 Task: Find connections with filter location Ronchin with filter topic #marketingdigitalwith filter profile language English with filter current company Kirloskar Brothers Limited with filter school G N Khalsa College with filter industry Media & Telecommunications with filter service category AssistanceAdvertising with filter keywords title Administrative Assistant
Action: Mouse moved to (257, 239)
Screenshot: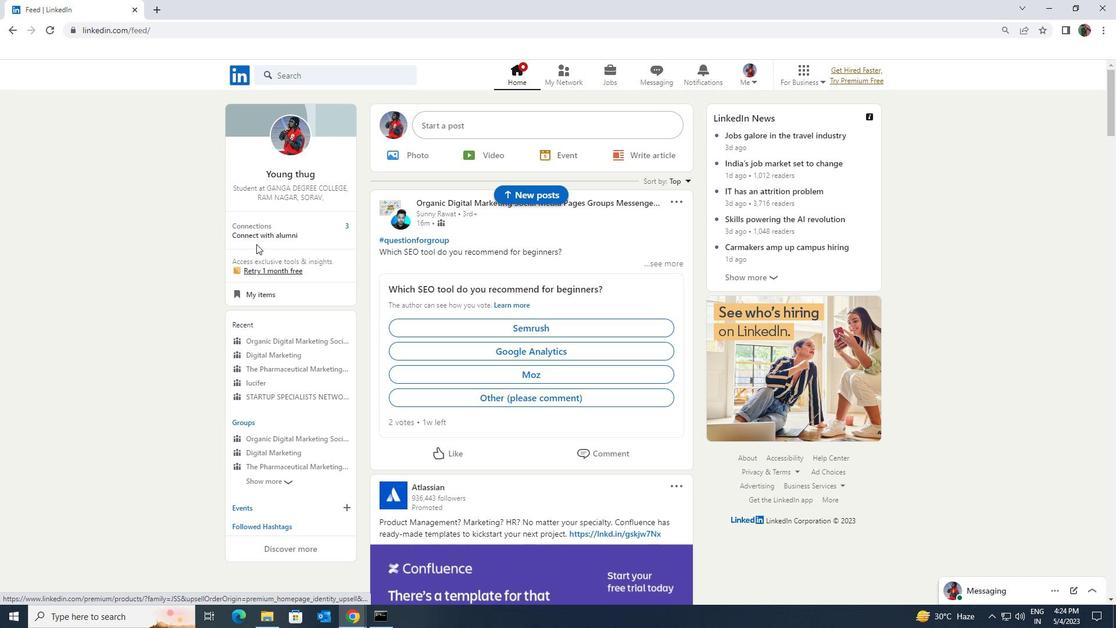 
Action: Mouse pressed left at (257, 239)
Screenshot: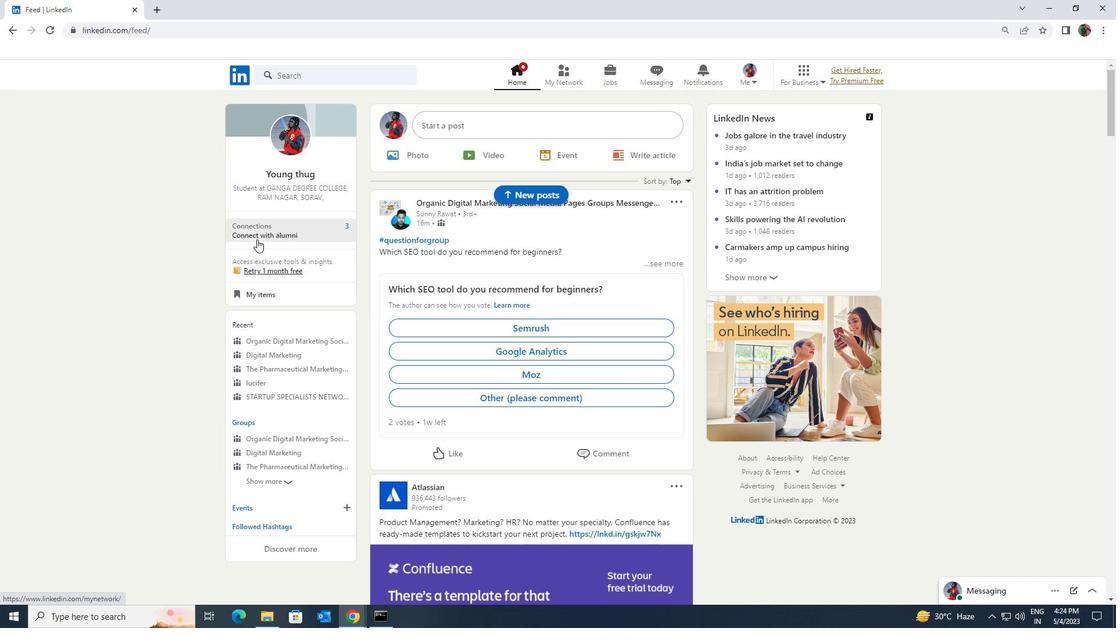 
Action: Mouse moved to (285, 139)
Screenshot: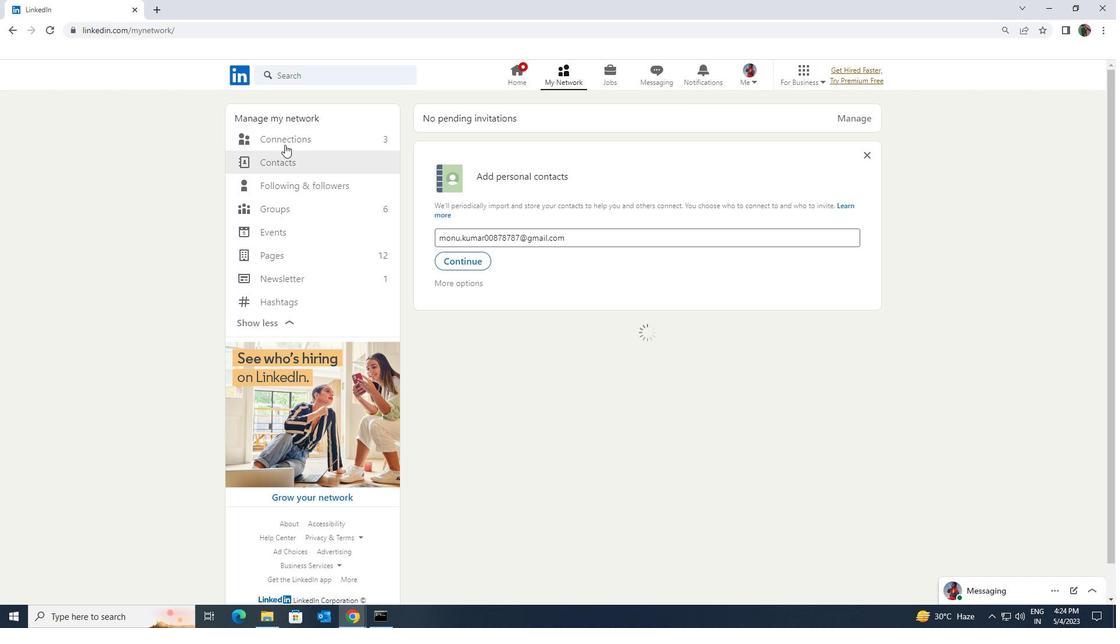 
Action: Mouse pressed left at (285, 139)
Screenshot: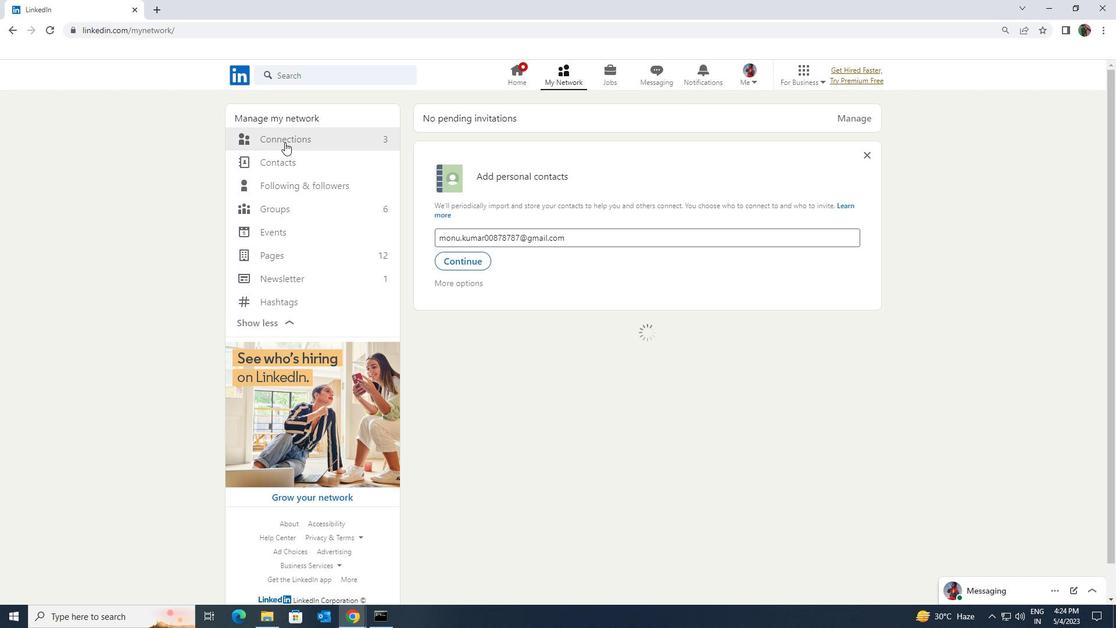 
Action: Mouse moved to (621, 142)
Screenshot: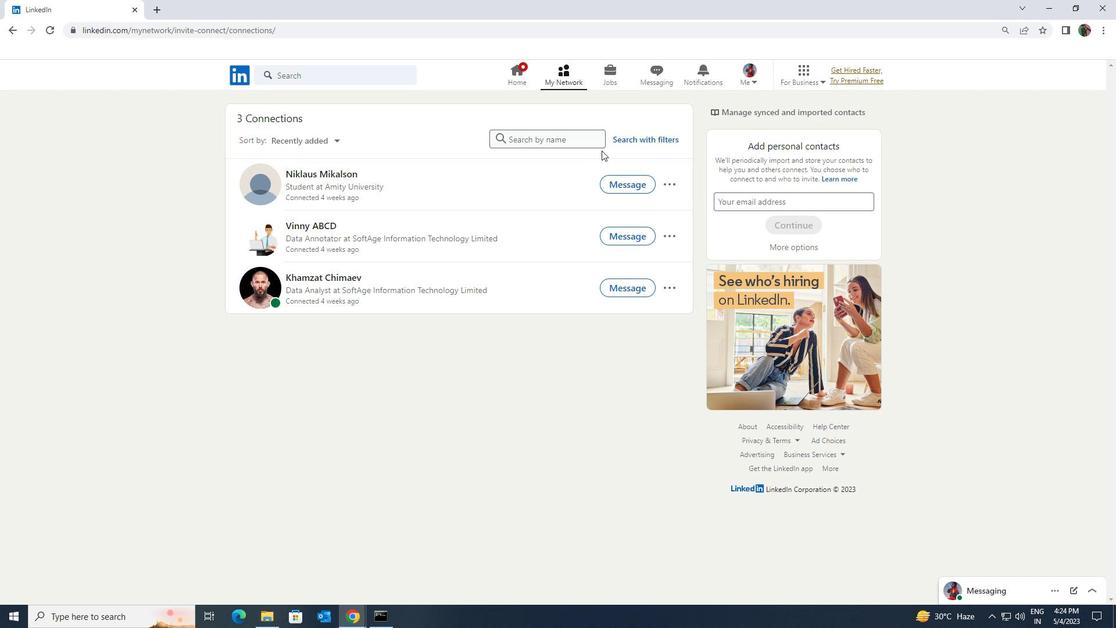 
Action: Mouse pressed left at (621, 142)
Screenshot: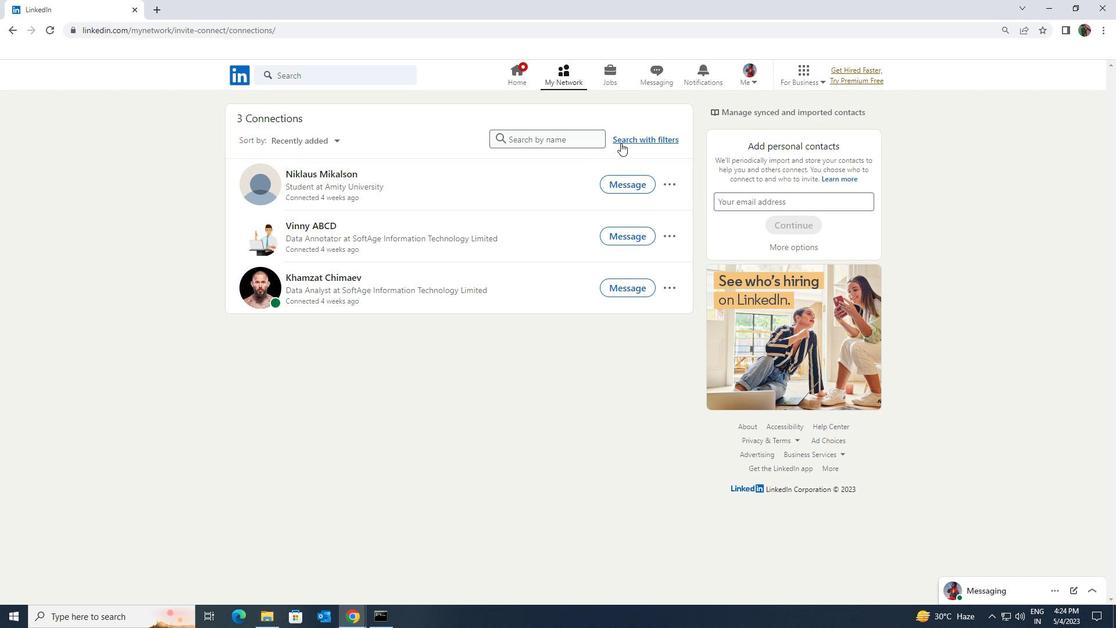 
Action: Mouse moved to (601, 107)
Screenshot: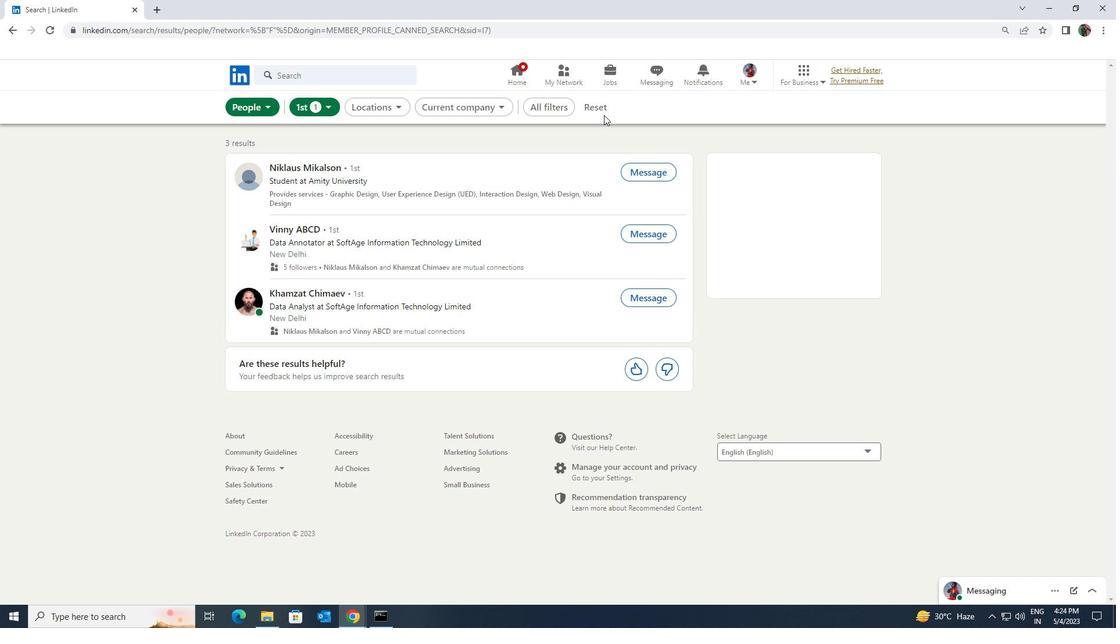 
Action: Mouse pressed left at (601, 107)
Screenshot: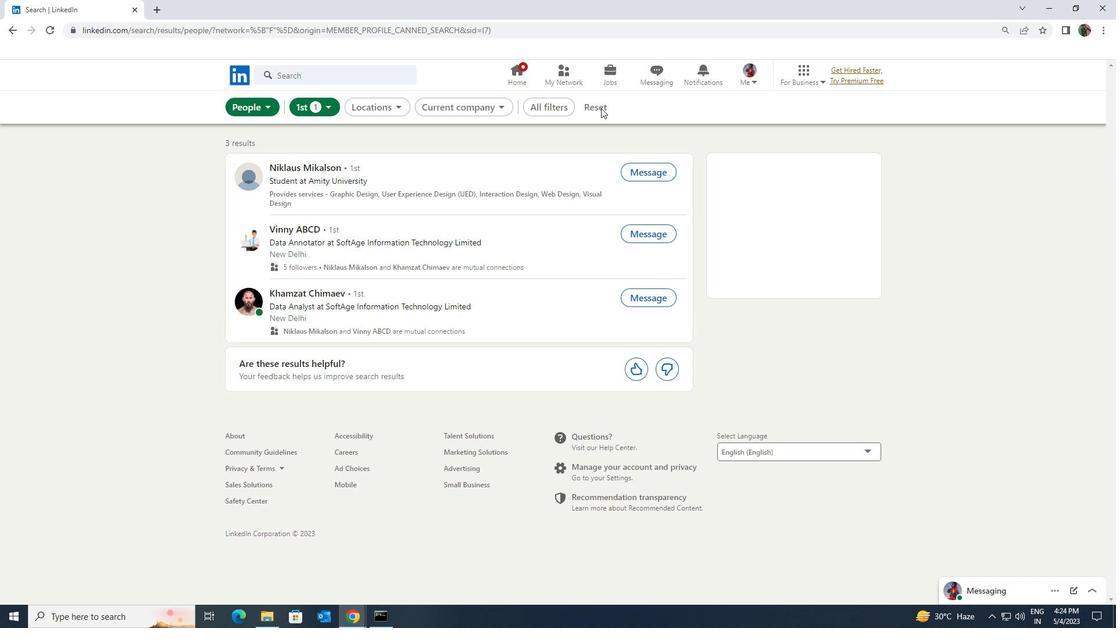 
Action: Mouse moved to (595, 108)
Screenshot: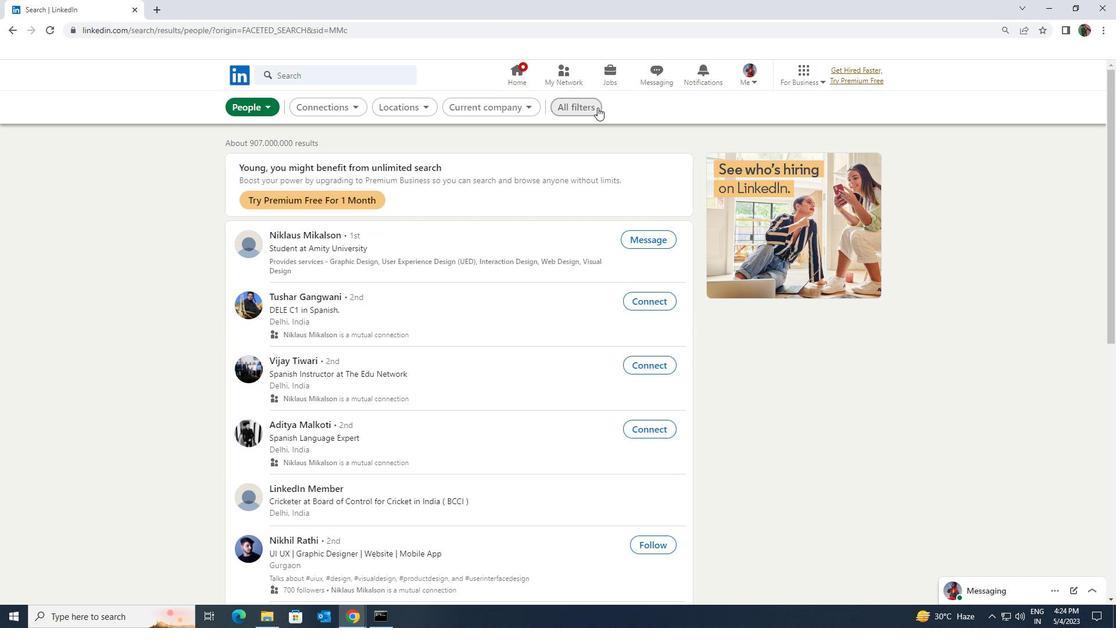 
Action: Mouse pressed left at (595, 108)
Screenshot: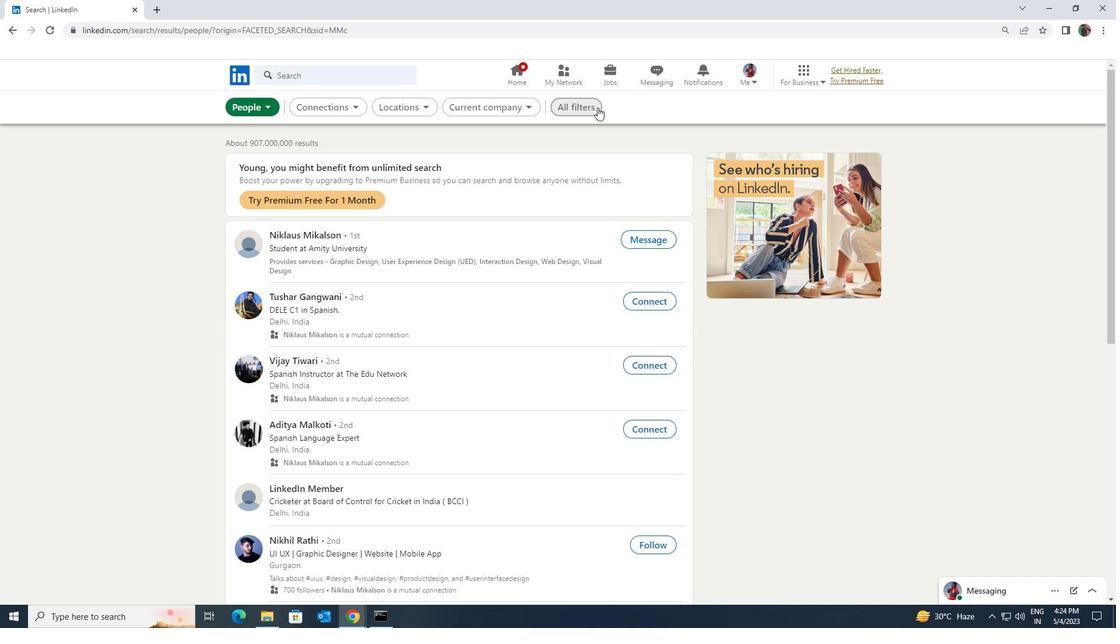 
Action: Mouse moved to (991, 459)
Screenshot: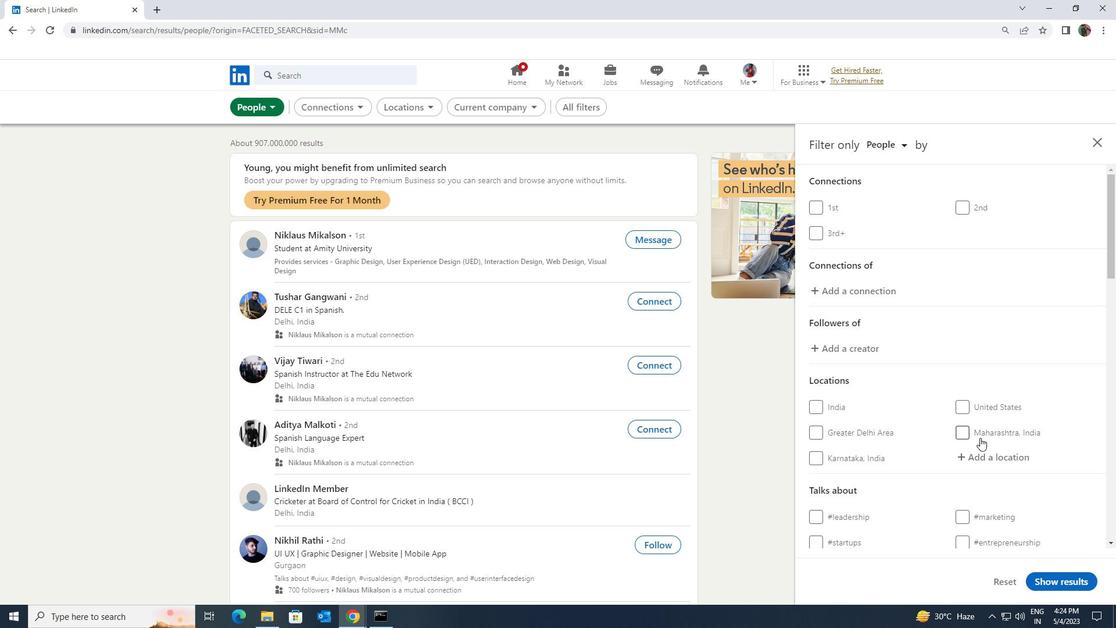 
Action: Mouse pressed left at (991, 459)
Screenshot: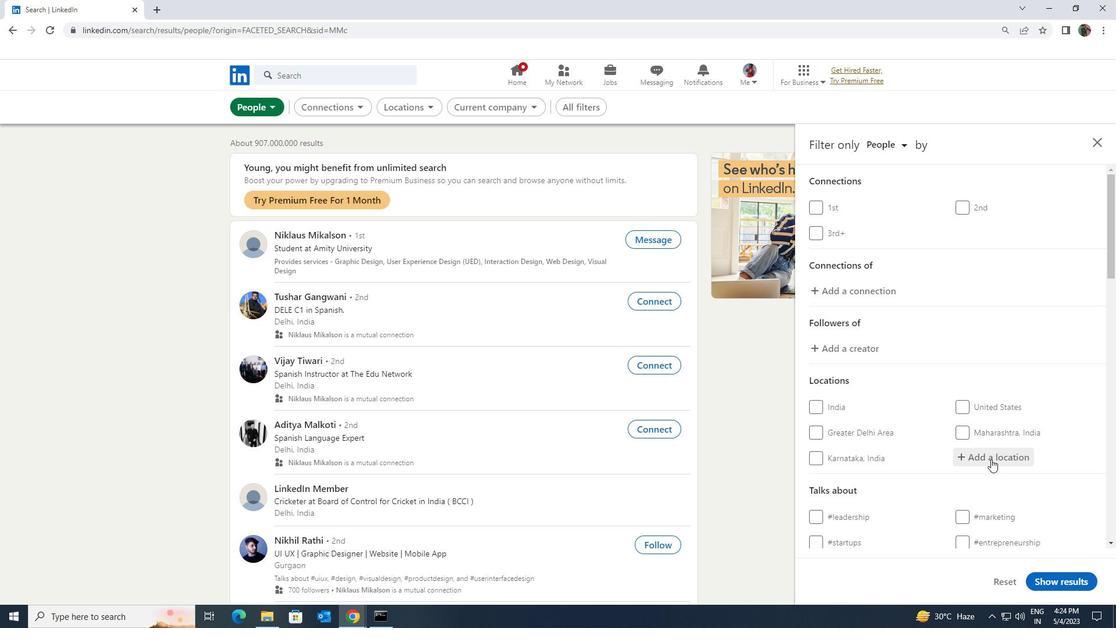 
Action: Key pressed <Key.shift><Key.shift><Key.shift>RONCHIN
Screenshot: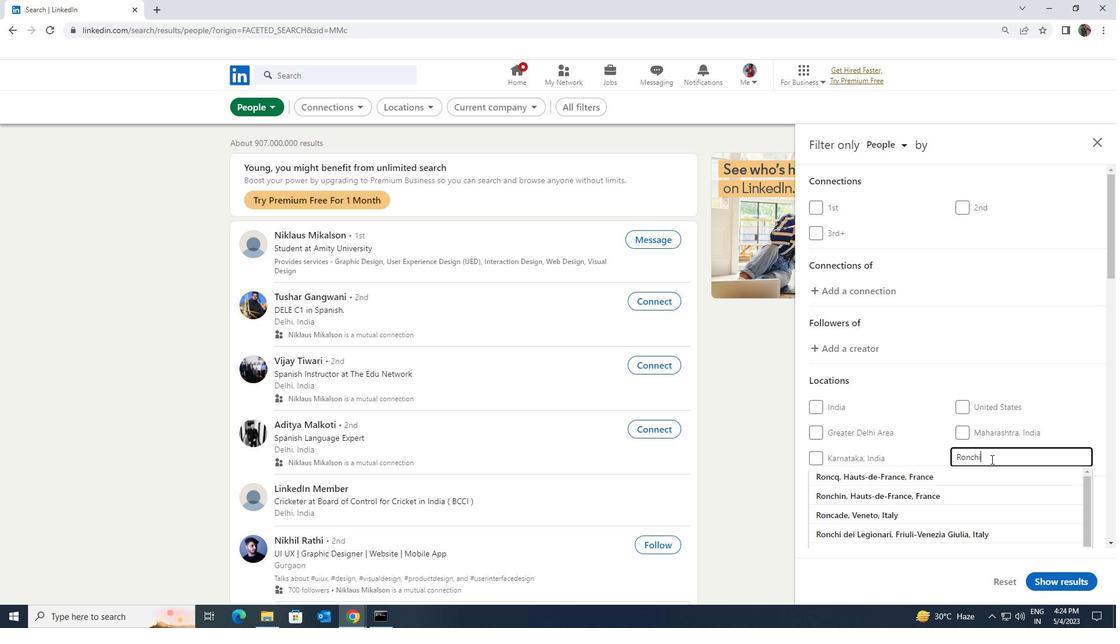 
Action: Mouse moved to (998, 469)
Screenshot: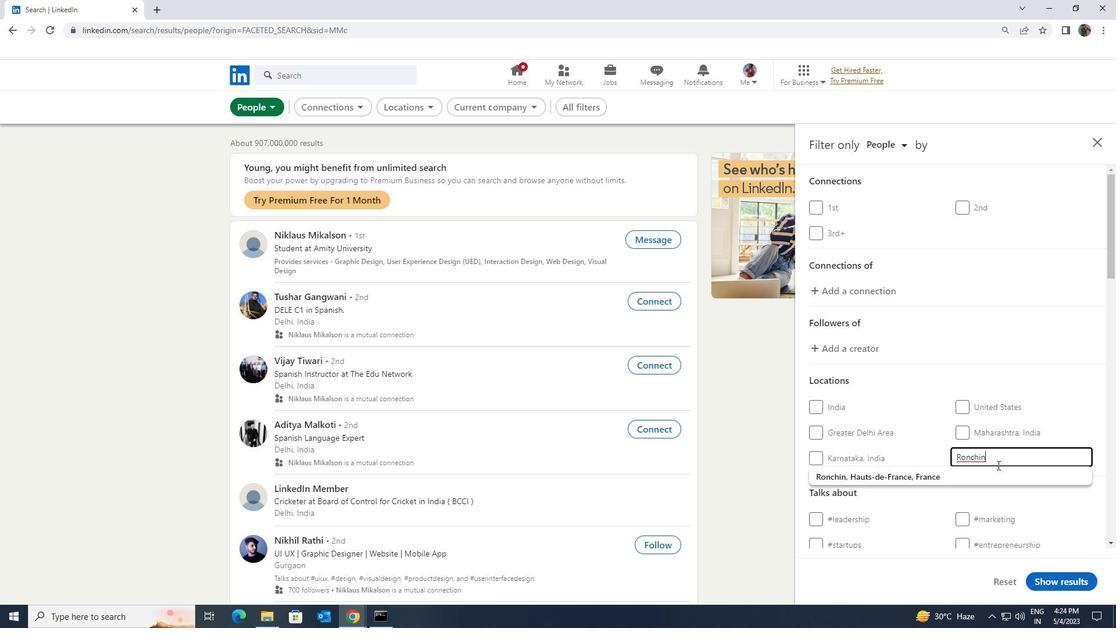 
Action: Mouse pressed left at (998, 469)
Screenshot: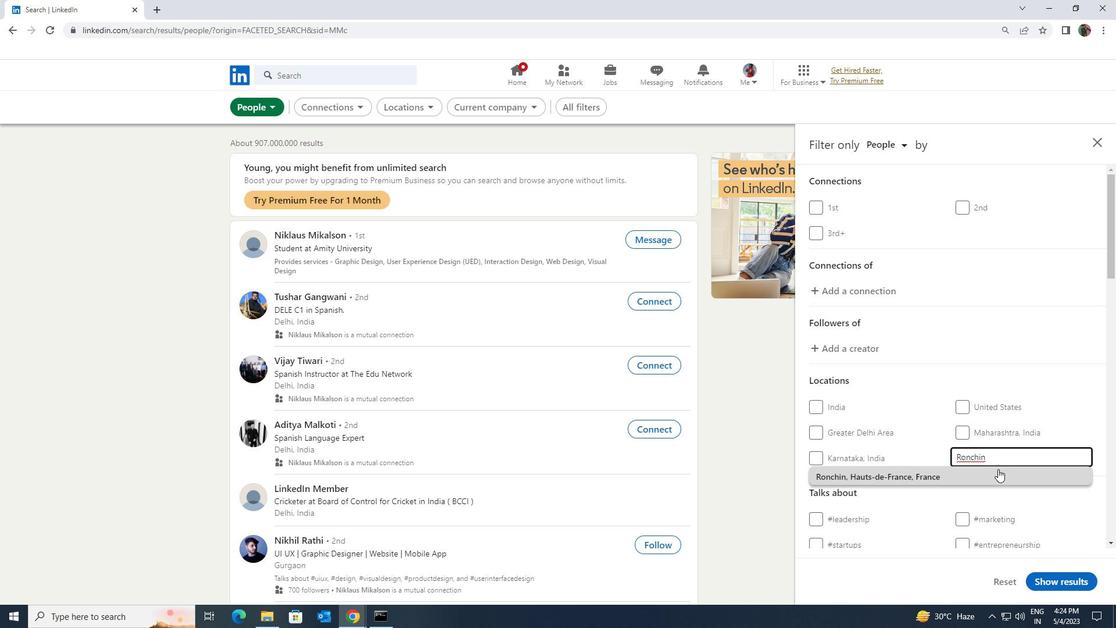 
Action: Mouse moved to (998, 467)
Screenshot: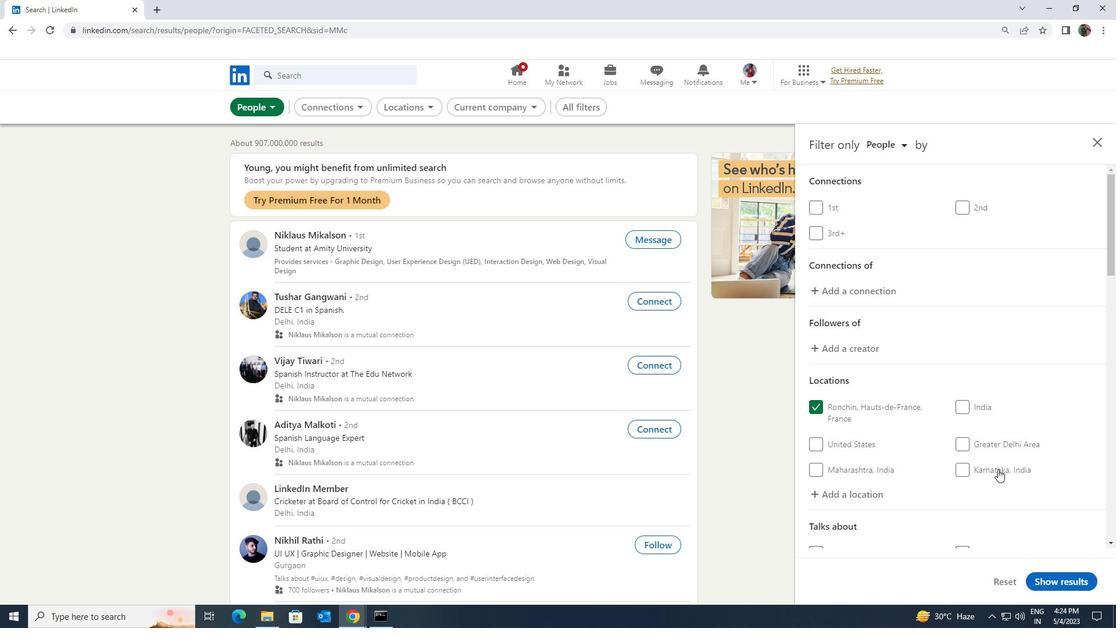 
Action: Mouse scrolled (998, 467) with delta (0, 0)
Screenshot: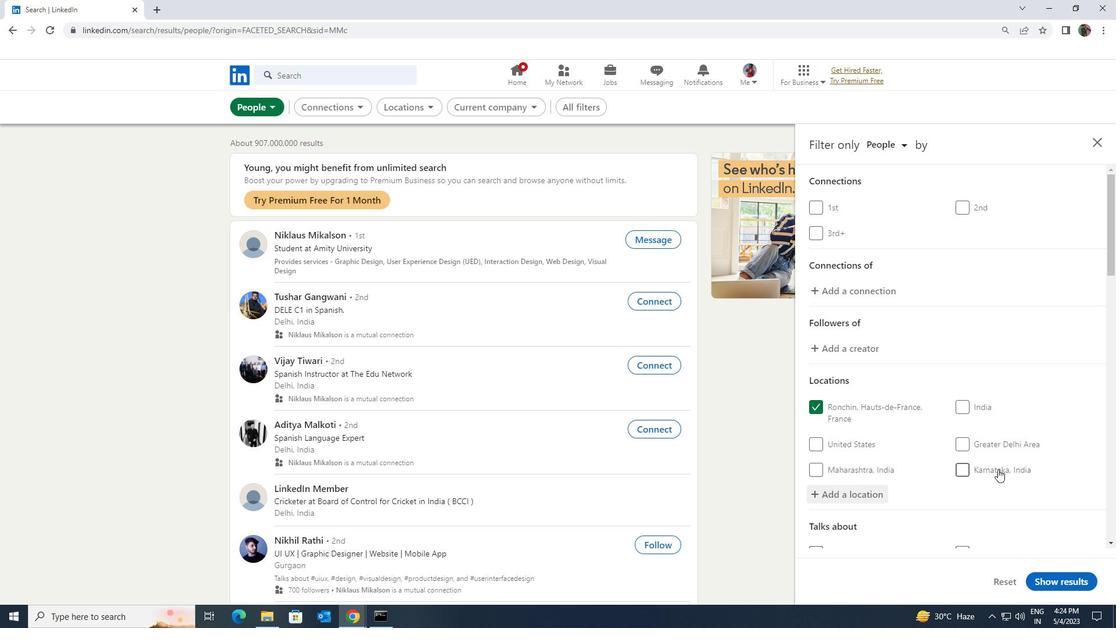 
Action: Mouse scrolled (998, 467) with delta (0, 0)
Screenshot: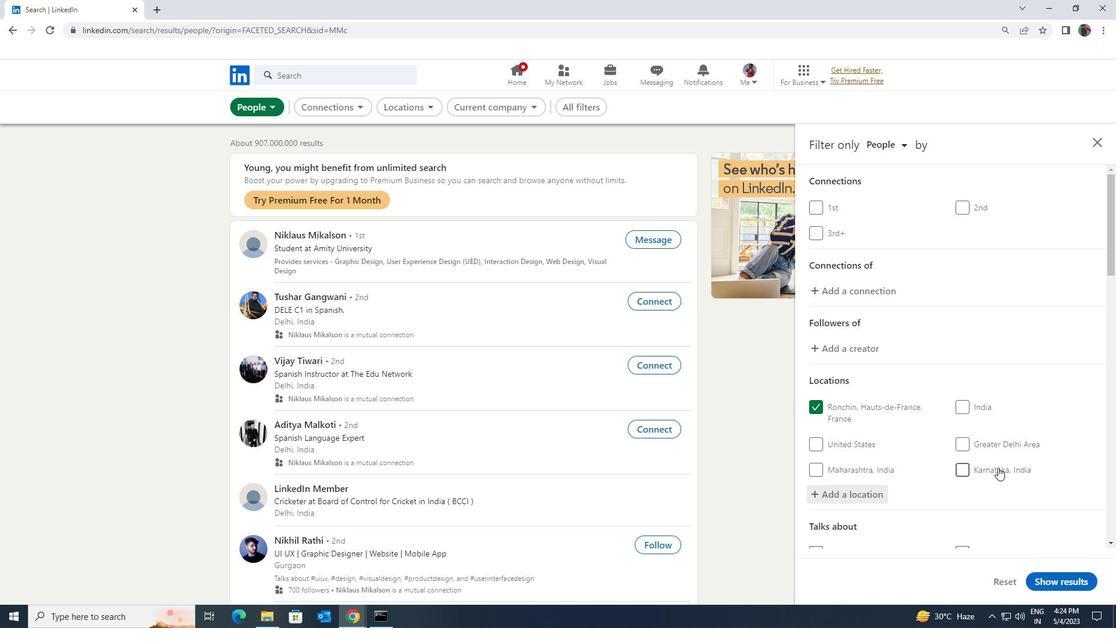 
Action: Mouse scrolled (998, 467) with delta (0, 0)
Screenshot: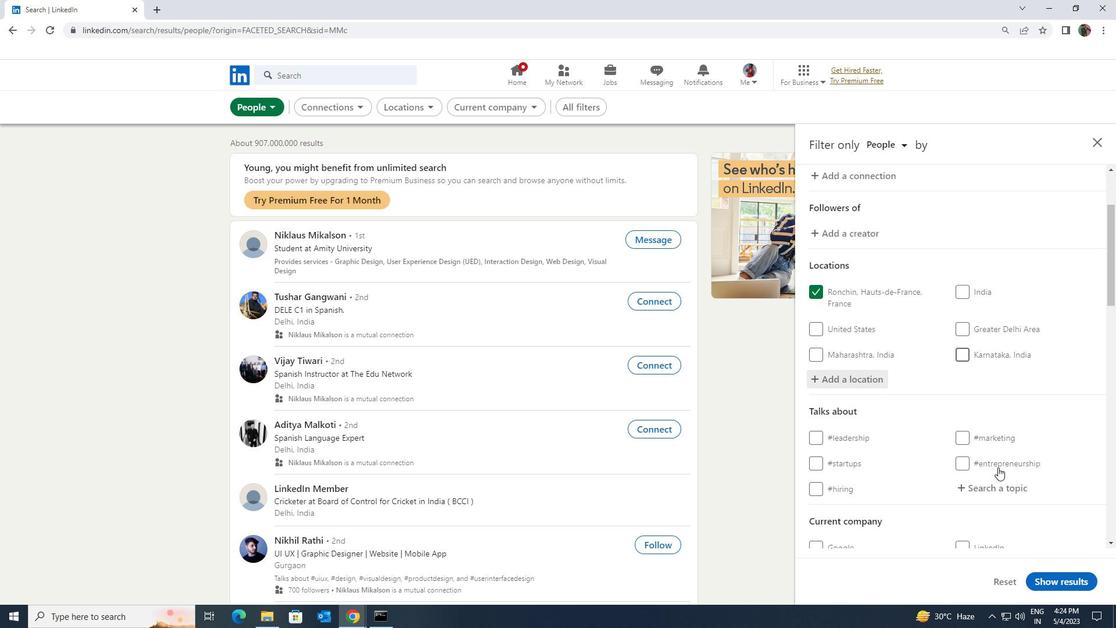 
Action: Mouse moved to (991, 442)
Screenshot: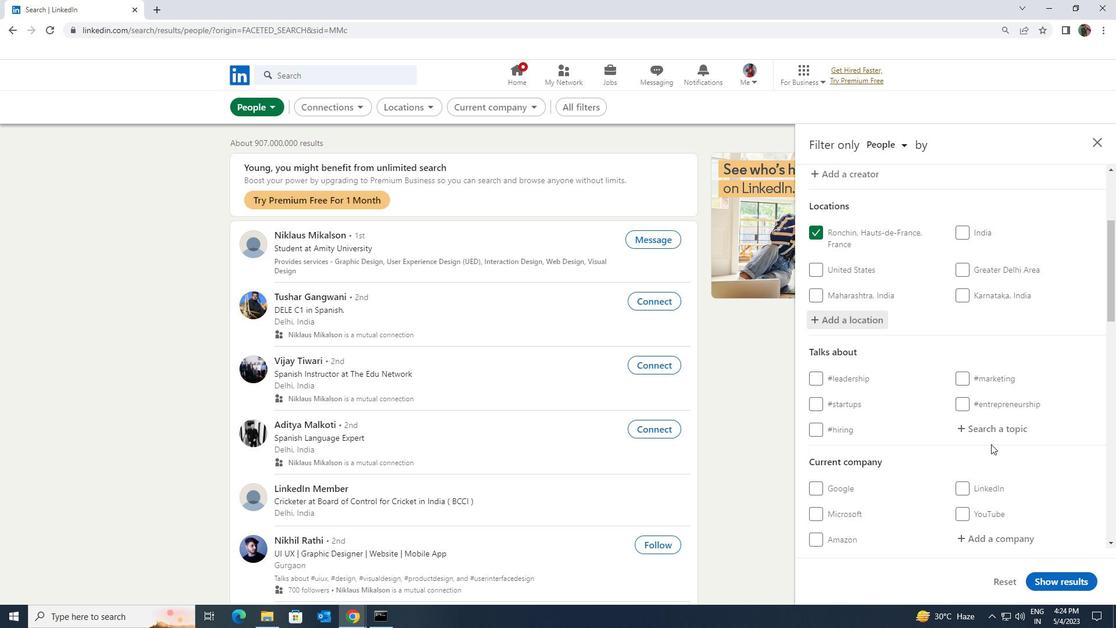 
Action: Mouse pressed left at (991, 442)
Screenshot: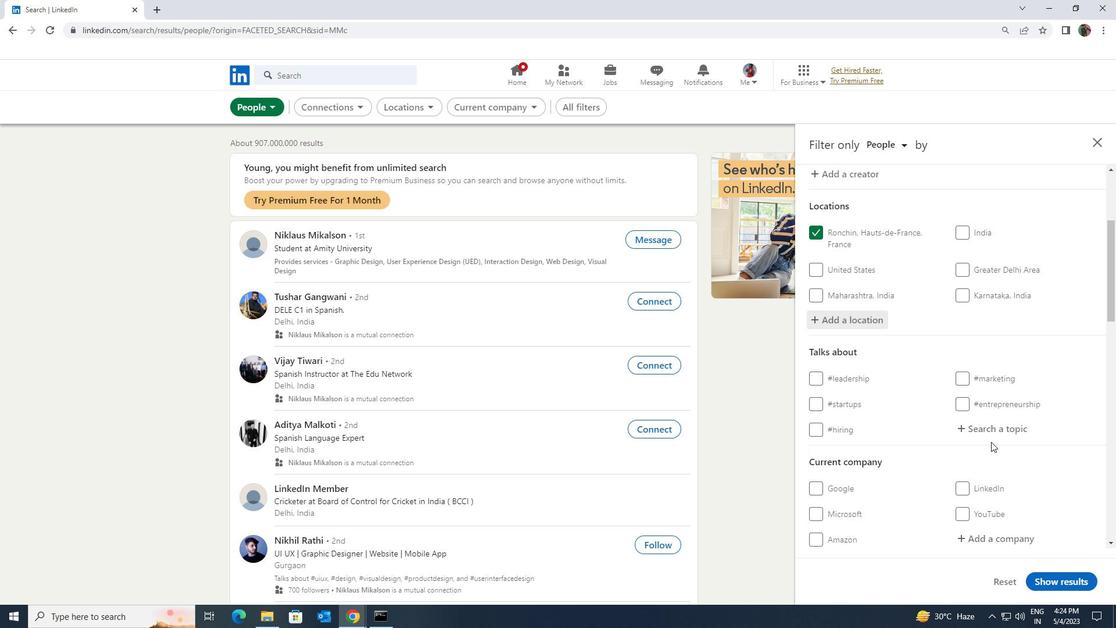 
Action: Mouse moved to (991, 433)
Screenshot: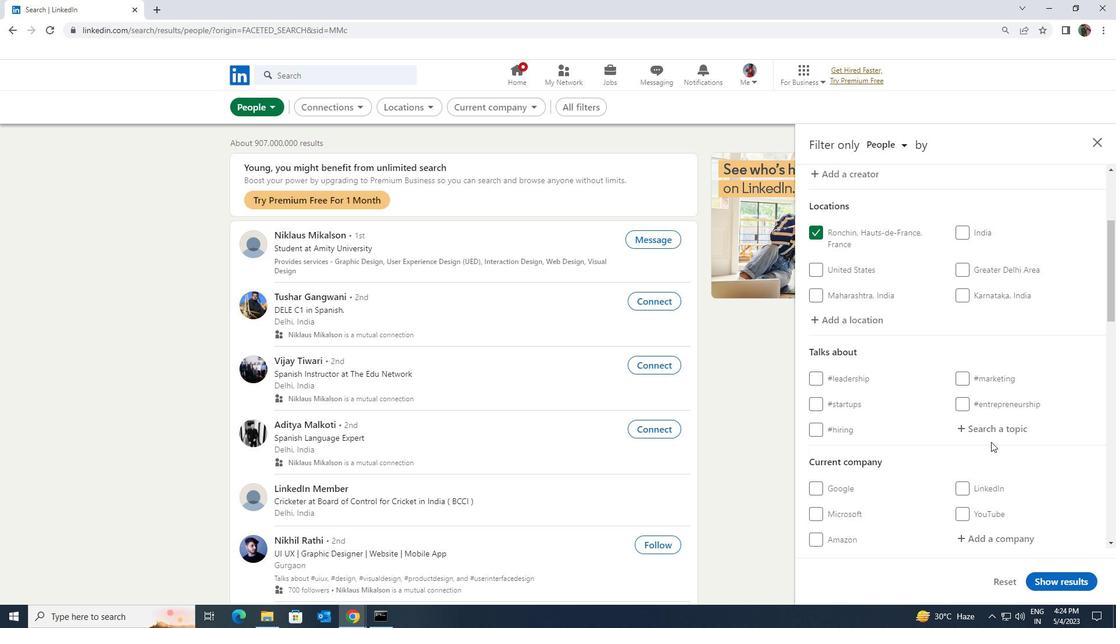 
Action: Mouse pressed left at (991, 433)
Screenshot: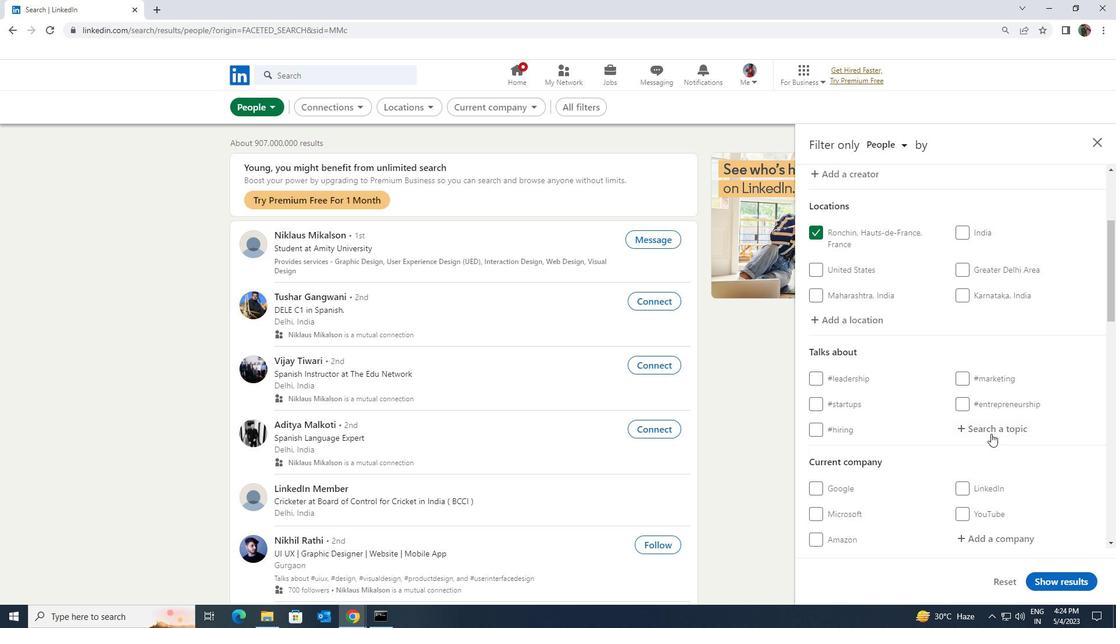 
Action: Key pressed <Key.shift><Key.shift><Key.shift><Key.shift><Key.shift><Key.shift><Key.shift><Key.shift><Key.shift><Key.shift><Key.shift><Key.shift><Key.shift><Key.shift><Key.shift><Key.shift><Key.shift><Key.shift><Key.shift><Key.shift><Key.shift><Key.shift><Key.shift><Key.shift><Key.shift><Key.shift><Key.shift><Key.shift><Key.shift><Key.shift><Key.shift><Key.shift><Key.shift><Key.shift><Key.shift><Key.shift>MARKETING
Screenshot: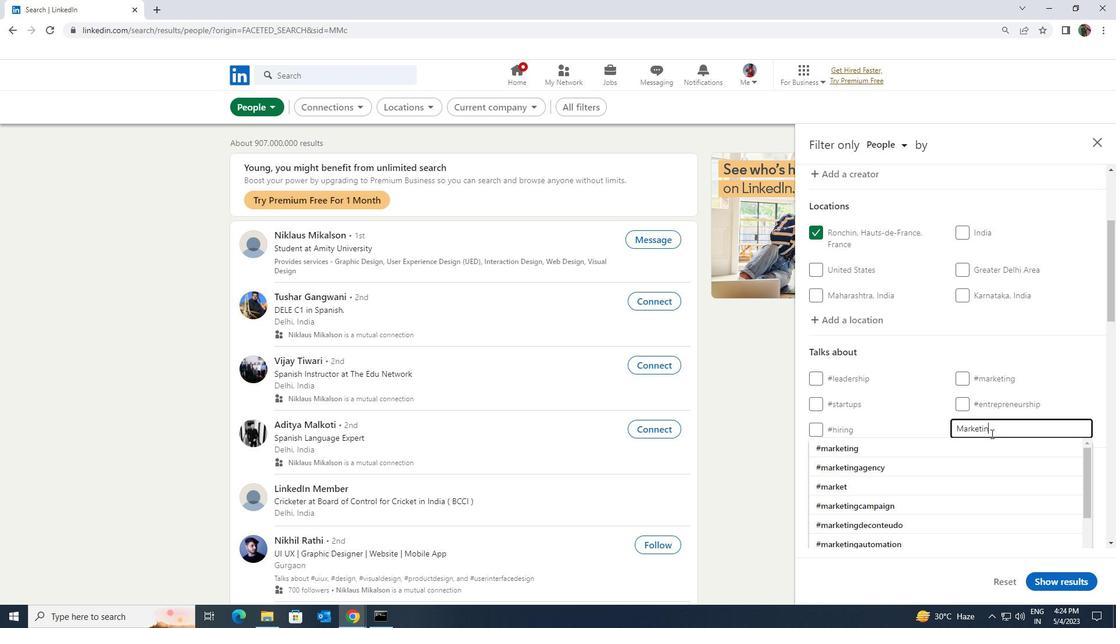 
Action: Mouse moved to (984, 459)
Screenshot: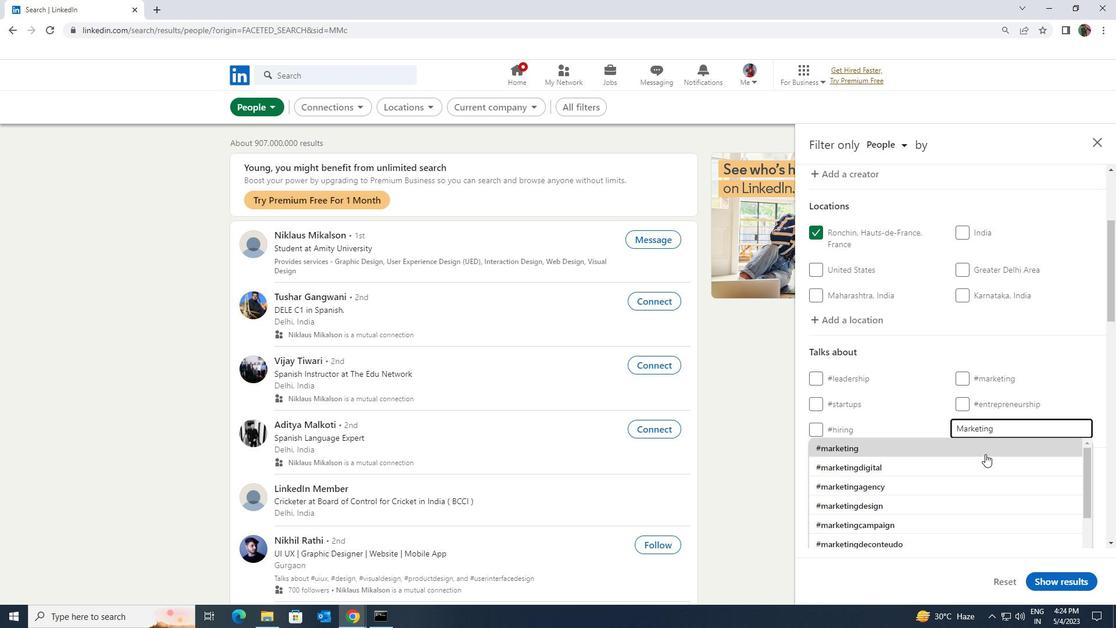 
Action: Mouse pressed left at (984, 459)
Screenshot: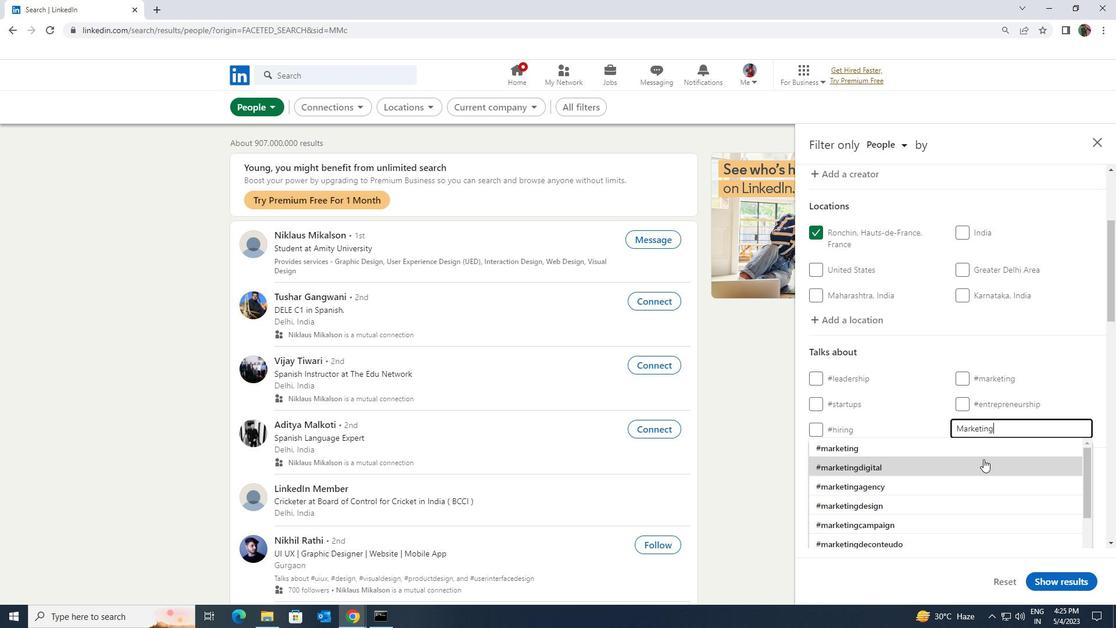 
Action: Mouse scrolled (984, 458) with delta (0, 0)
Screenshot: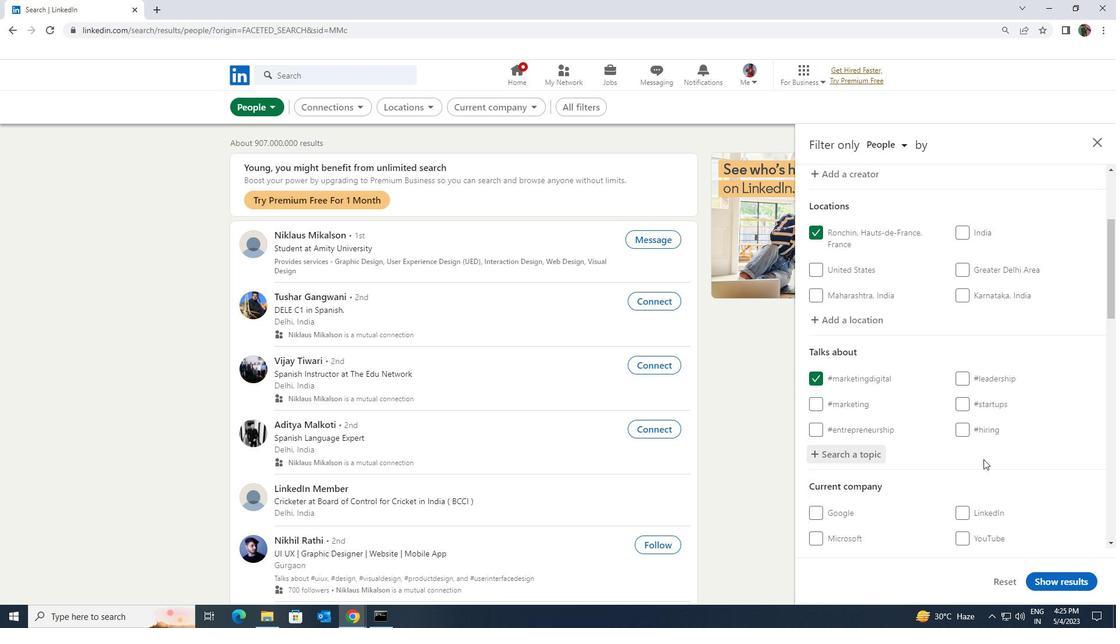 
Action: Mouse scrolled (984, 458) with delta (0, 0)
Screenshot: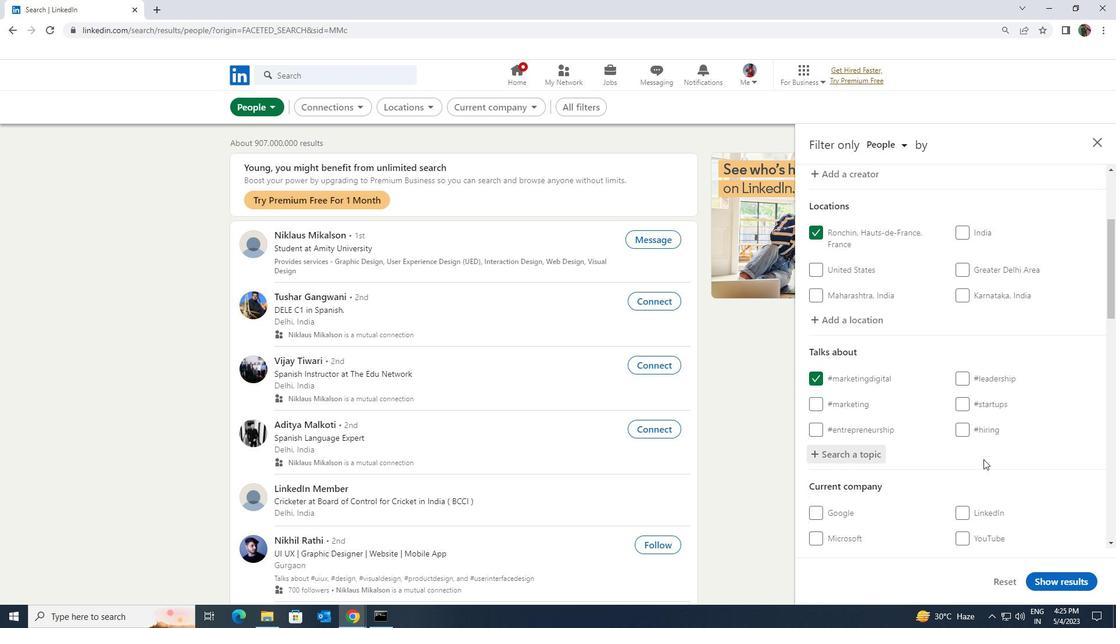 
Action: Mouse scrolled (984, 458) with delta (0, 0)
Screenshot: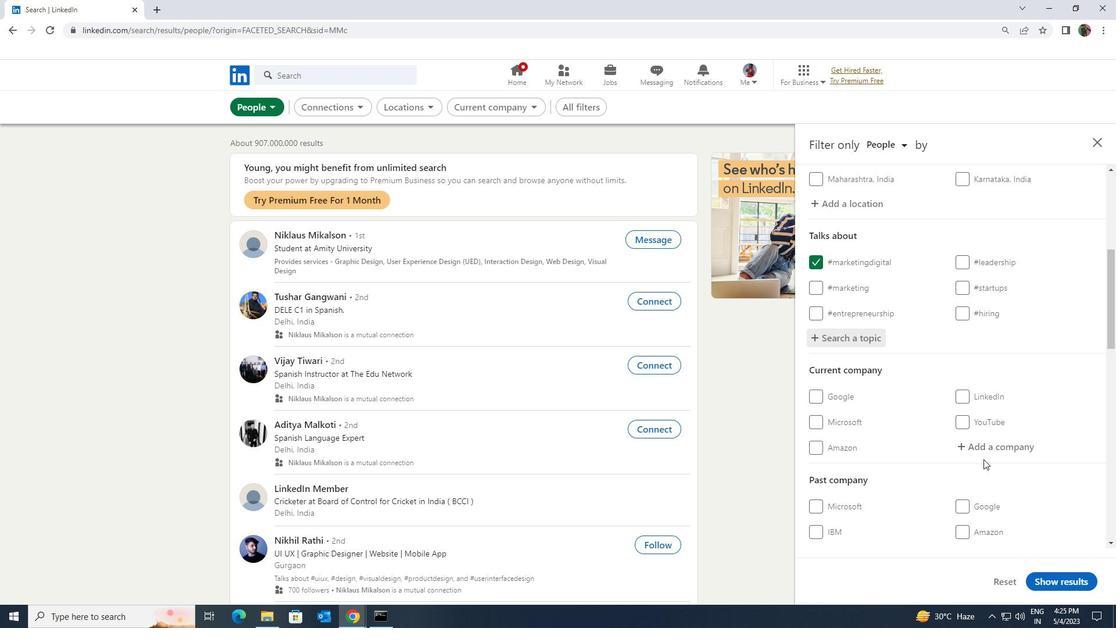 
Action: Mouse scrolled (984, 458) with delta (0, 0)
Screenshot: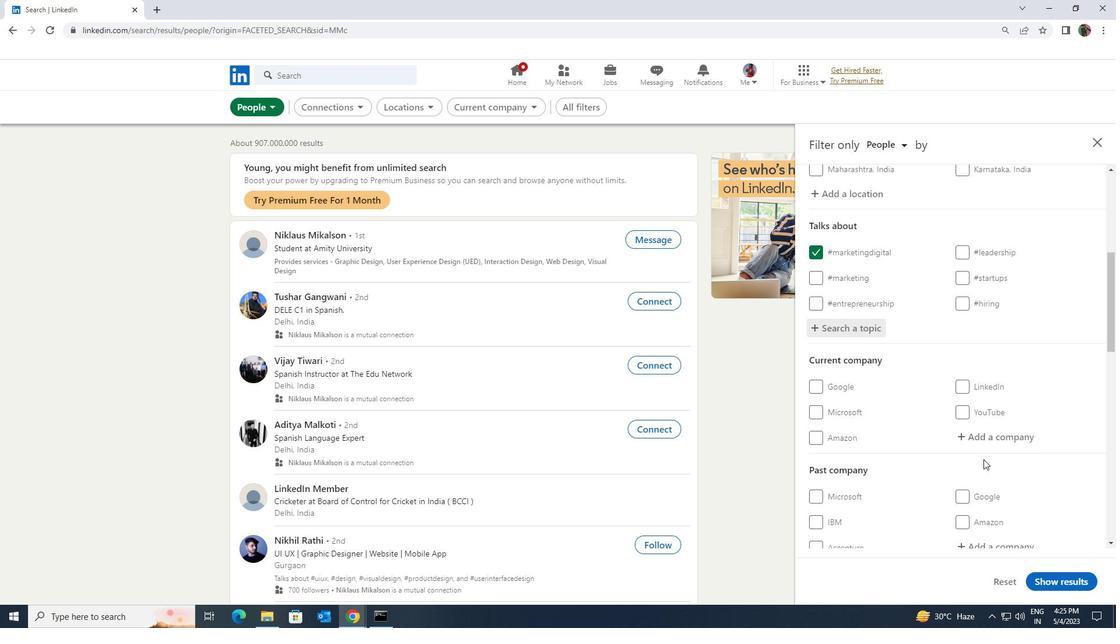 
Action: Mouse scrolled (984, 458) with delta (0, 0)
Screenshot: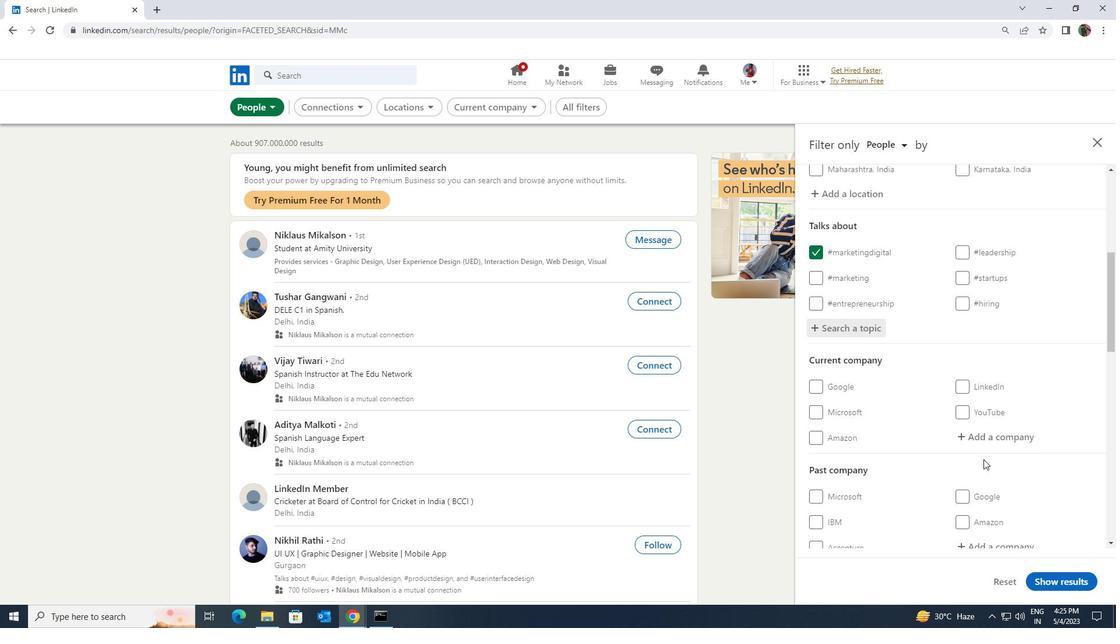 
Action: Mouse scrolled (984, 458) with delta (0, 0)
Screenshot: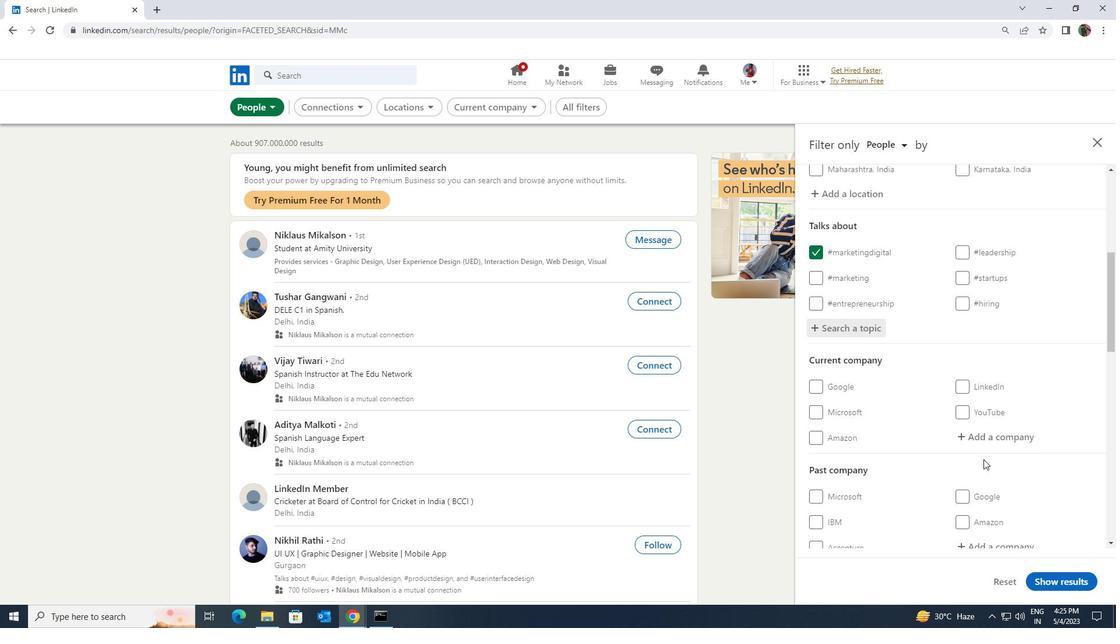 
Action: Mouse scrolled (984, 458) with delta (0, 0)
Screenshot: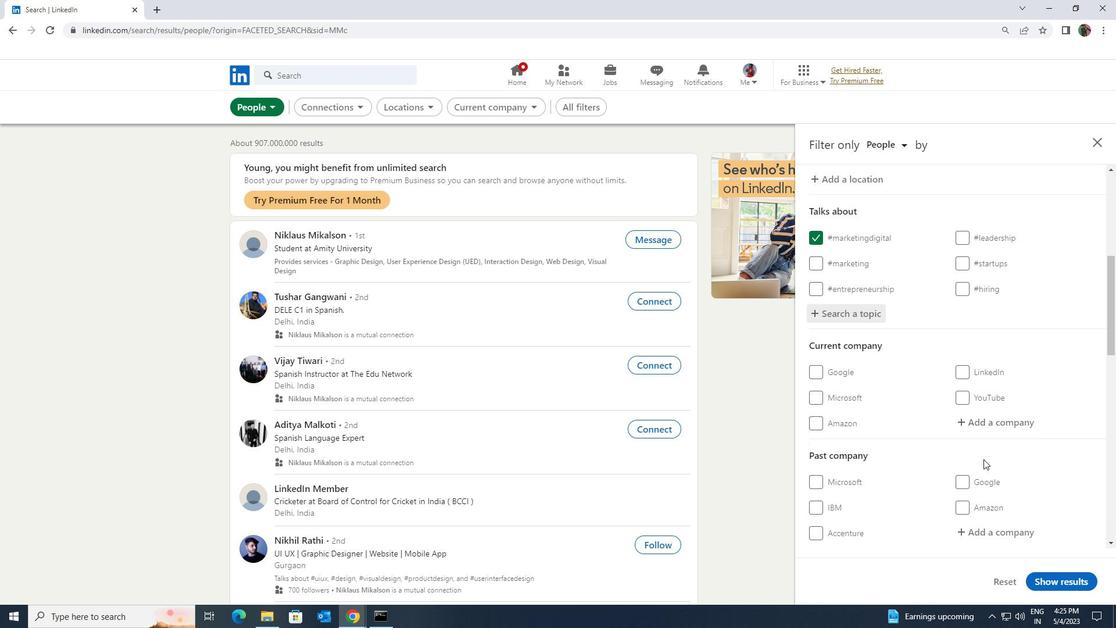 
Action: Mouse scrolled (984, 458) with delta (0, 0)
Screenshot: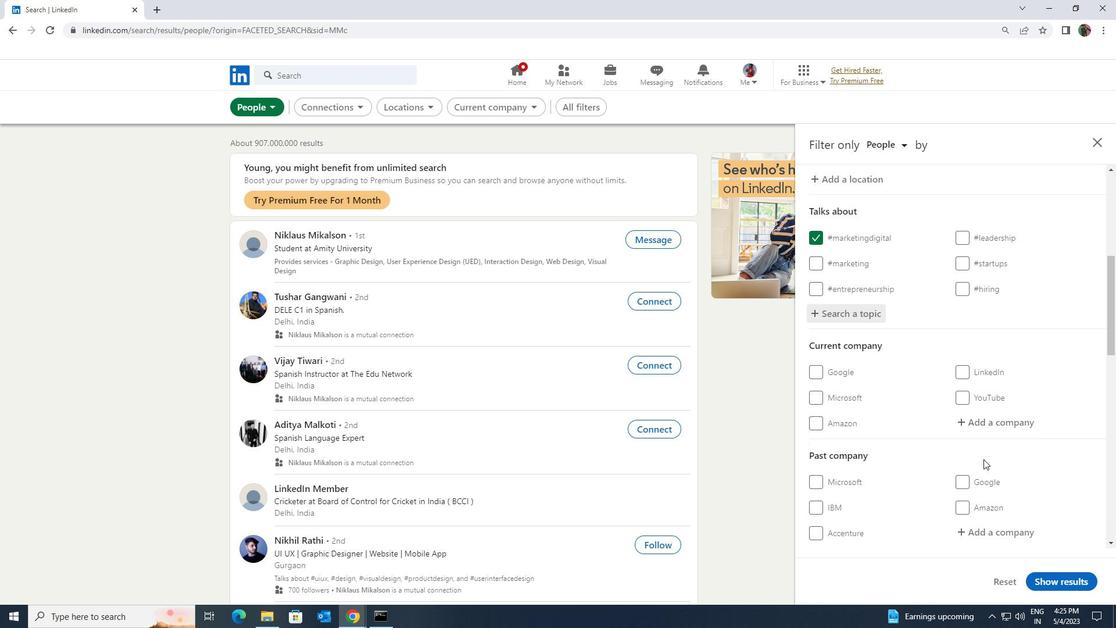 
Action: Mouse scrolled (984, 458) with delta (0, 0)
Screenshot: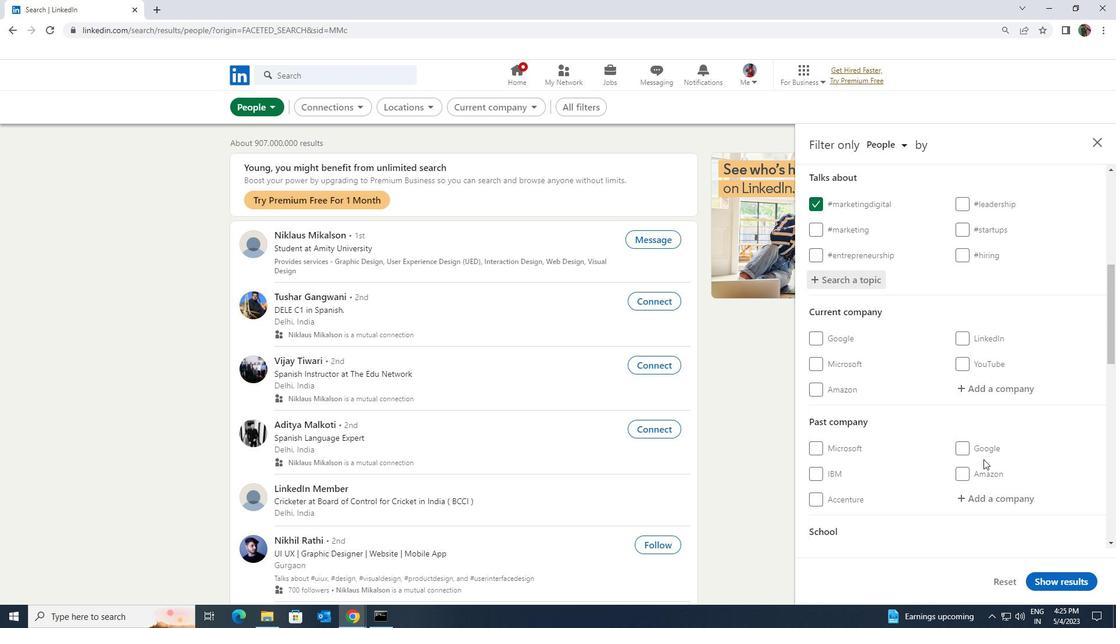 
Action: Mouse moved to (848, 474)
Screenshot: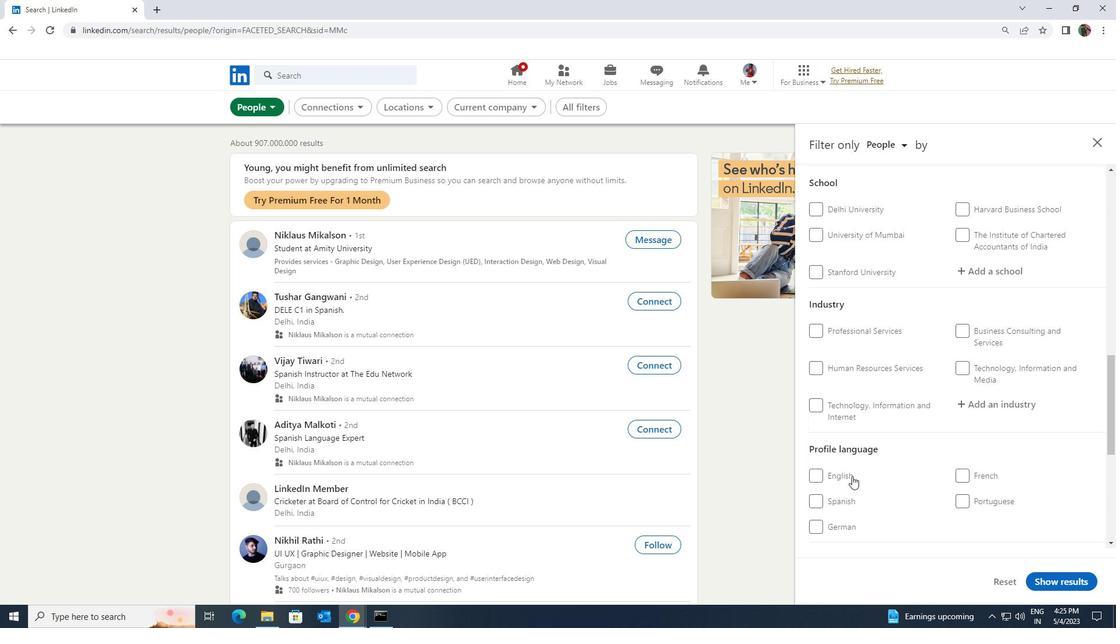 
Action: Mouse pressed left at (848, 474)
Screenshot: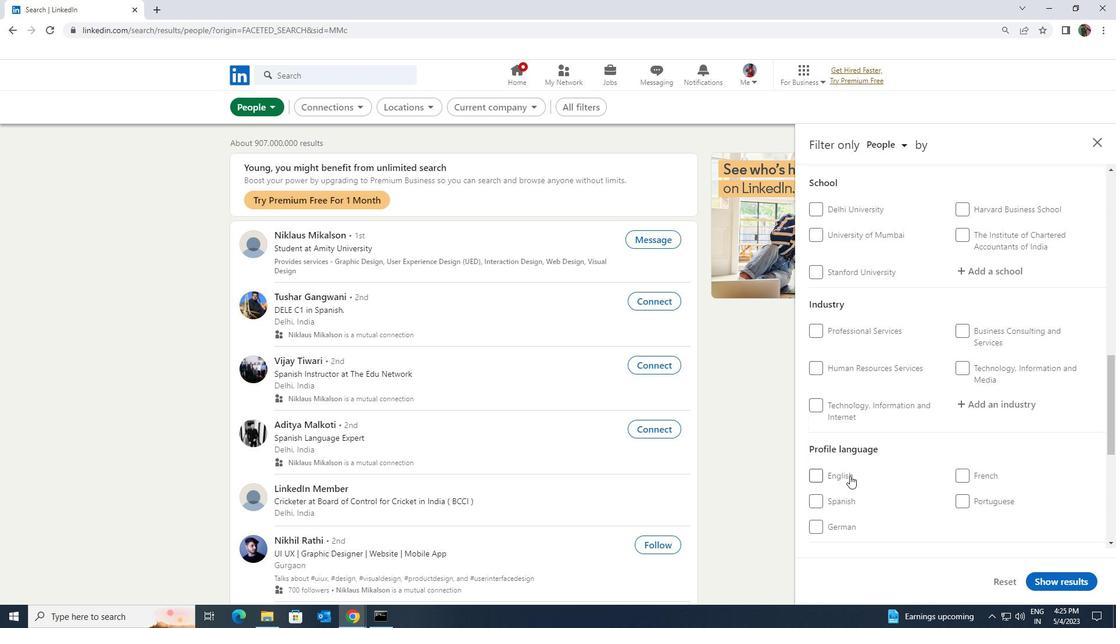 
Action: Mouse moved to (905, 458)
Screenshot: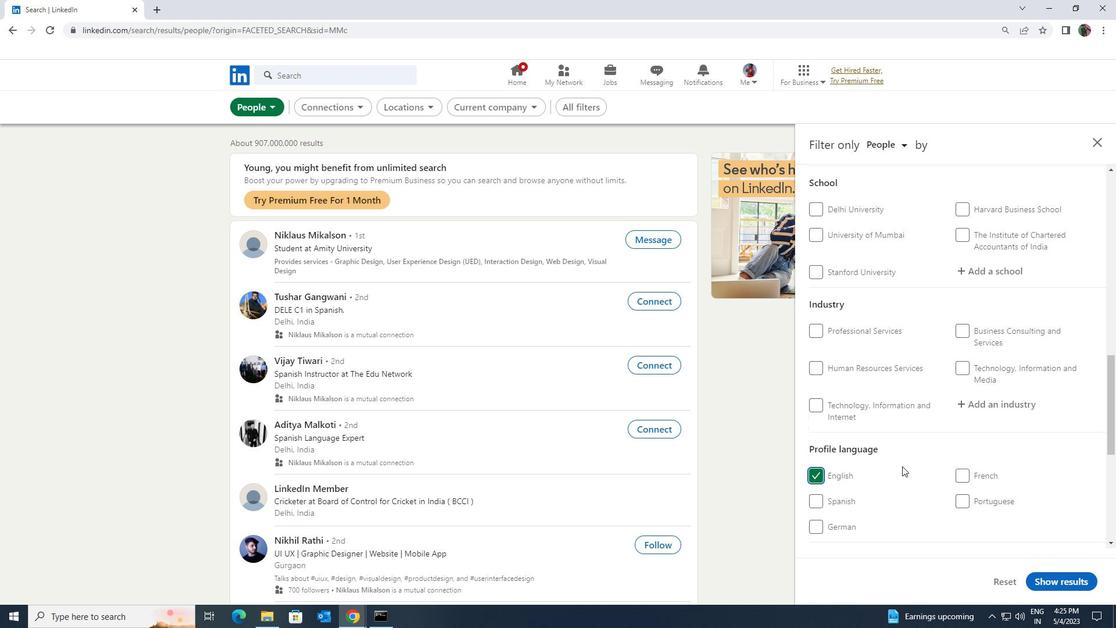 
Action: Mouse scrolled (905, 459) with delta (0, 0)
Screenshot: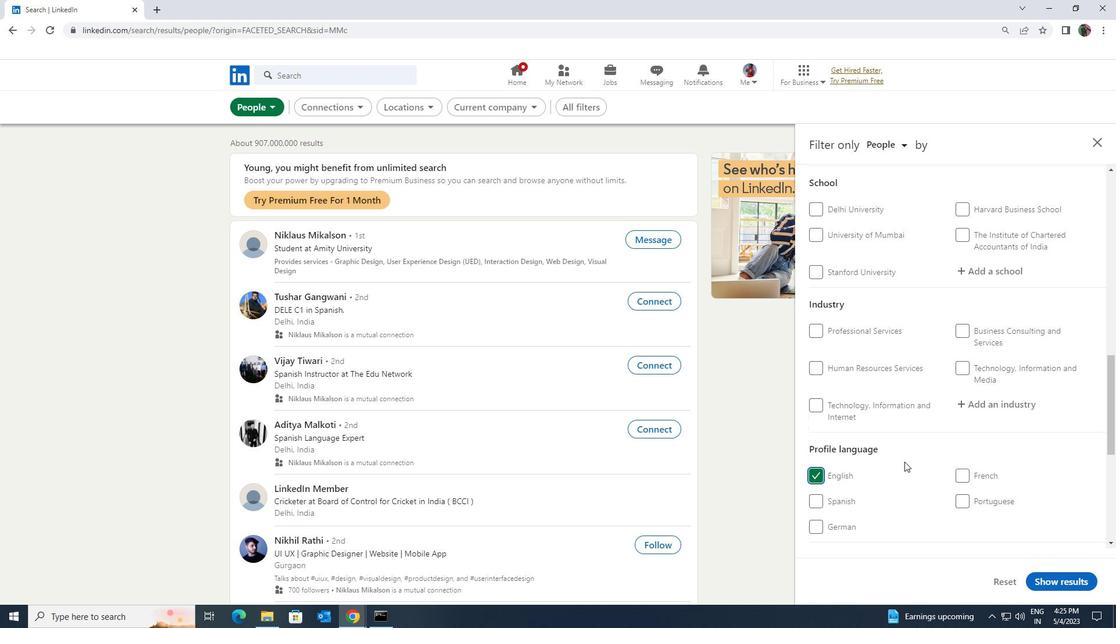 
Action: Mouse scrolled (905, 459) with delta (0, 0)
Screenshot: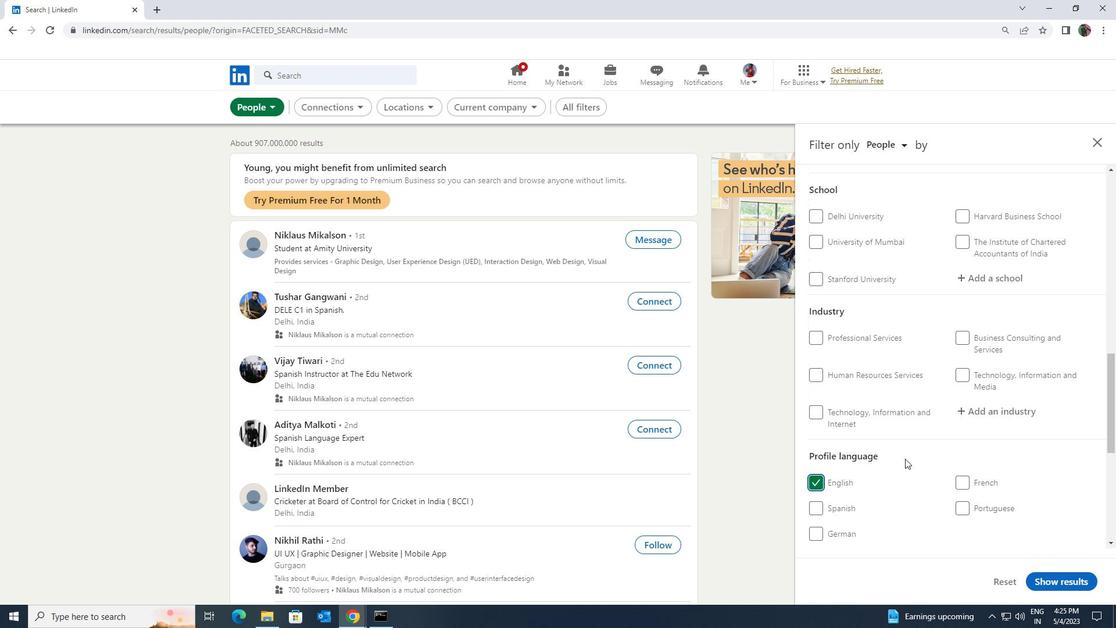 
Action: Mouse scrolled (905, 459) with delta (0, 0)
Screenshot: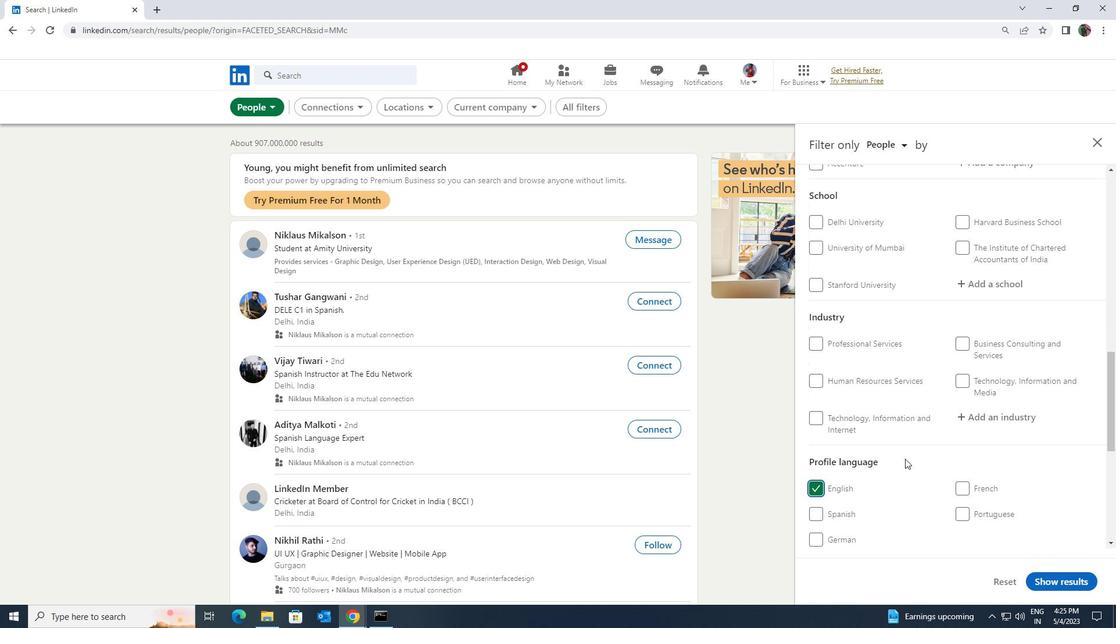 
Action: Mouse scrolled (905, 459) with delta (0, 0)
Screenshot: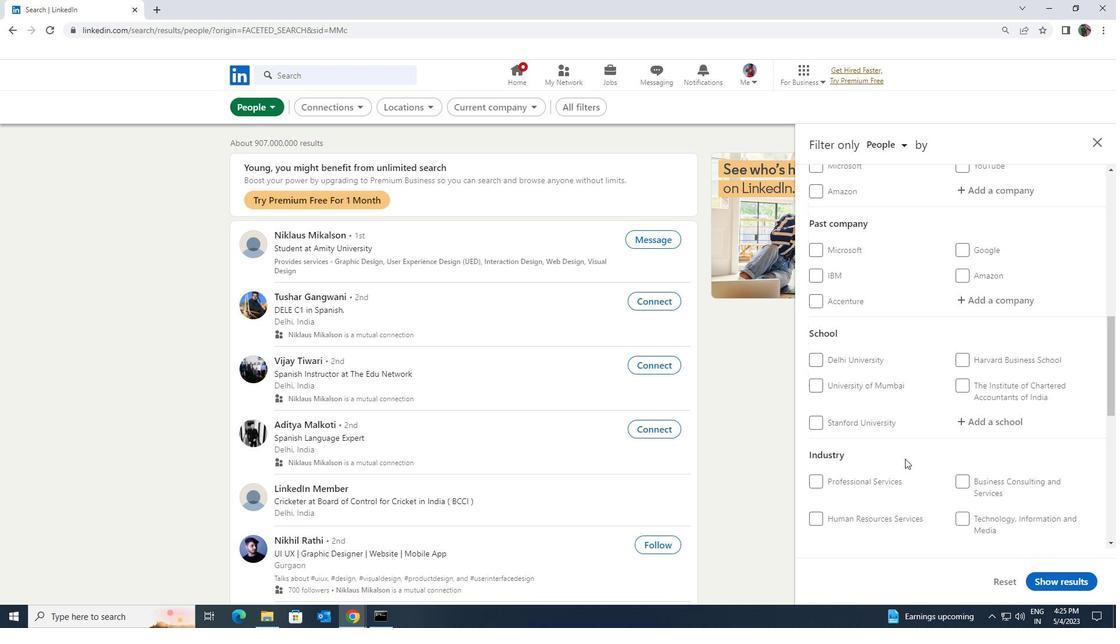 
Action: Mouse scrolled (905, 459) with delta (0, 0)
Screenshot: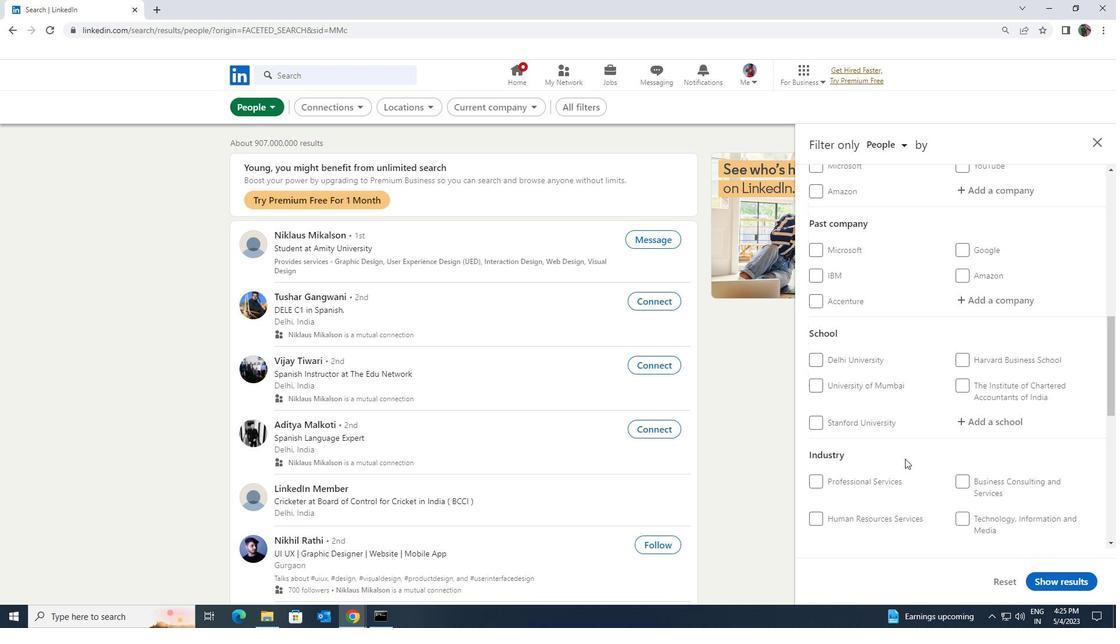 
Action: Mouse scrolled (905, 459) with delta (0, 0)
Screenshot: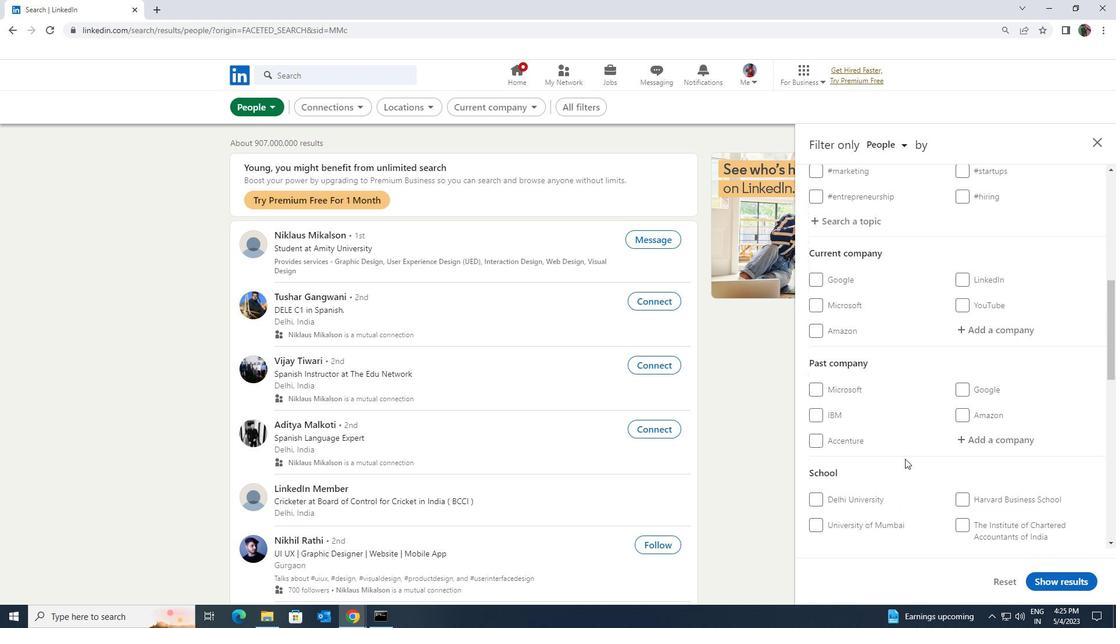 
Action: Mouse scrolled (905, 459) with delta (0, 0)
Screenshot: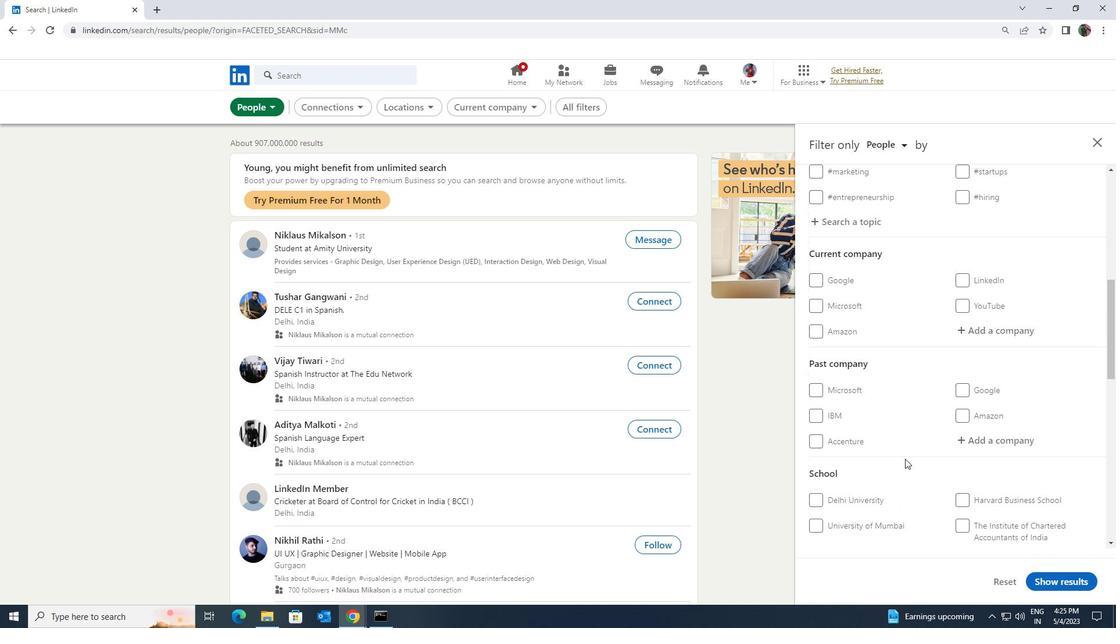 
Action: Mouse moved to (959, 450)
Screenshot: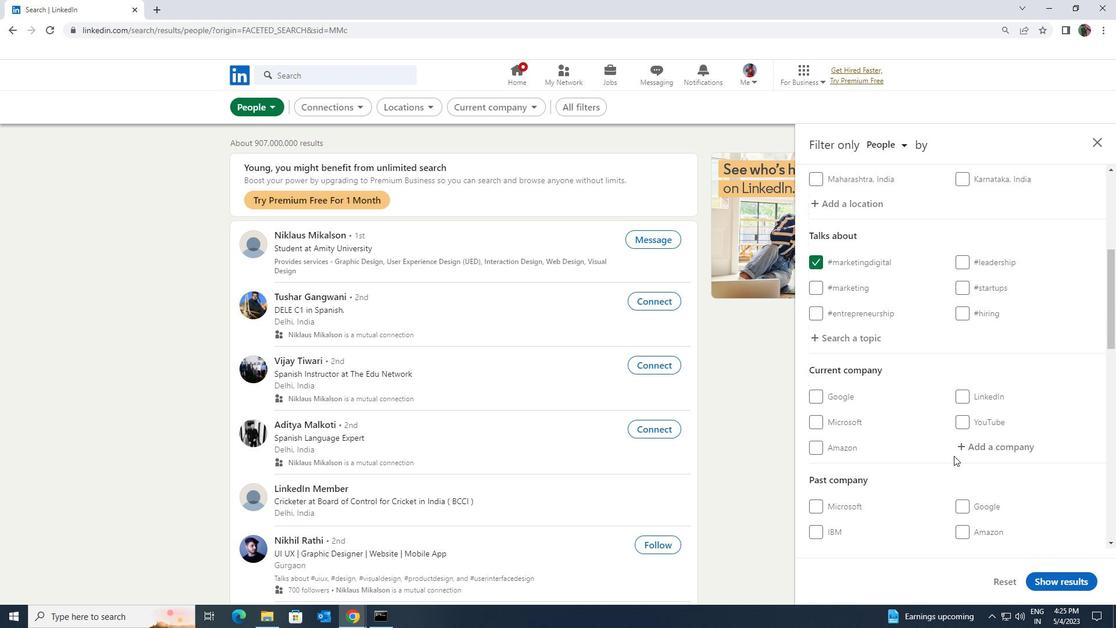 
Action: Mouse pressed left at (959, 450)
Screenshot: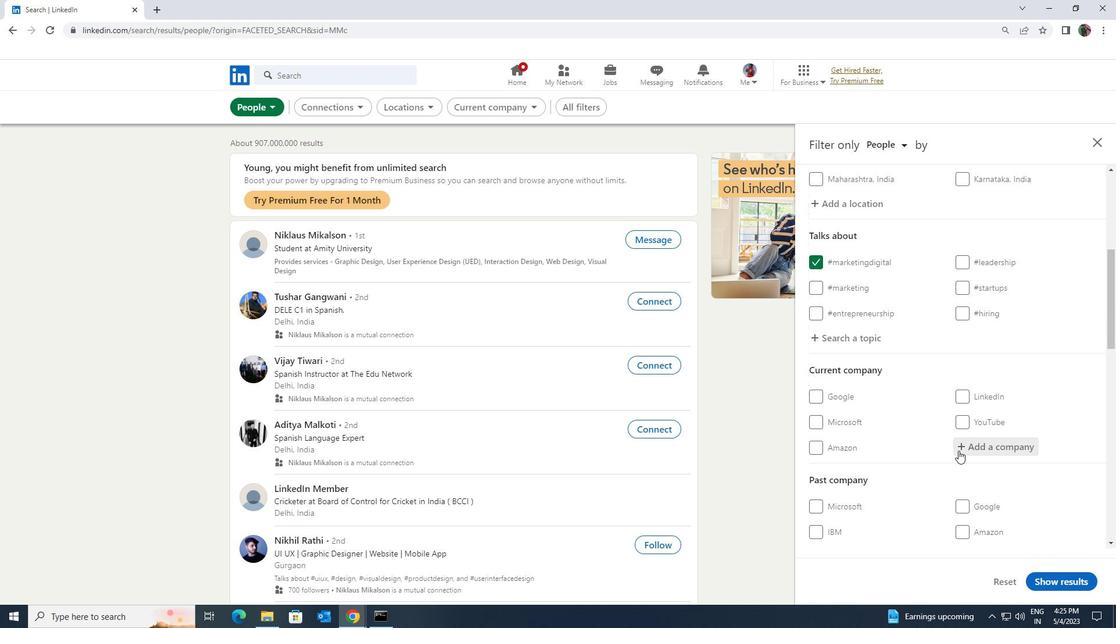 
Action: Key pressed <Key.shift><Key.shift><Key.shift><Key.shift><Key.shift><Key.shift><Key.shift><Key.shift><Key.shift><Key.shift>KIRLOSL<Key.backspace>KAR
Screenshot: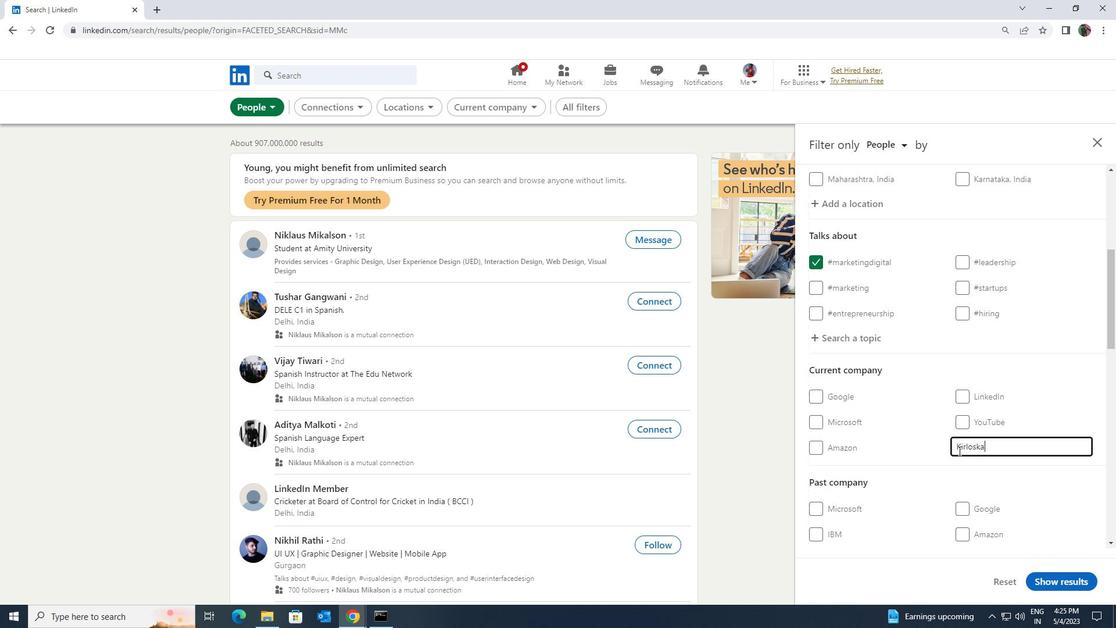 
Action: Mouse moved to (957, 471)
Screenshot: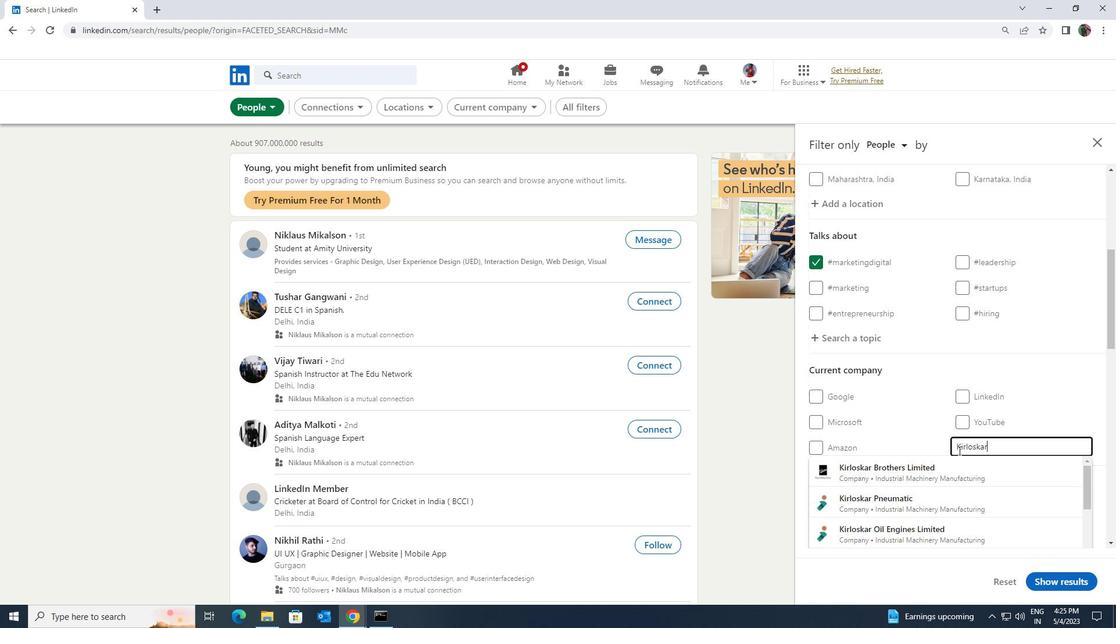 
Action: Mouse pressed left at (957, 471)
Screenshot: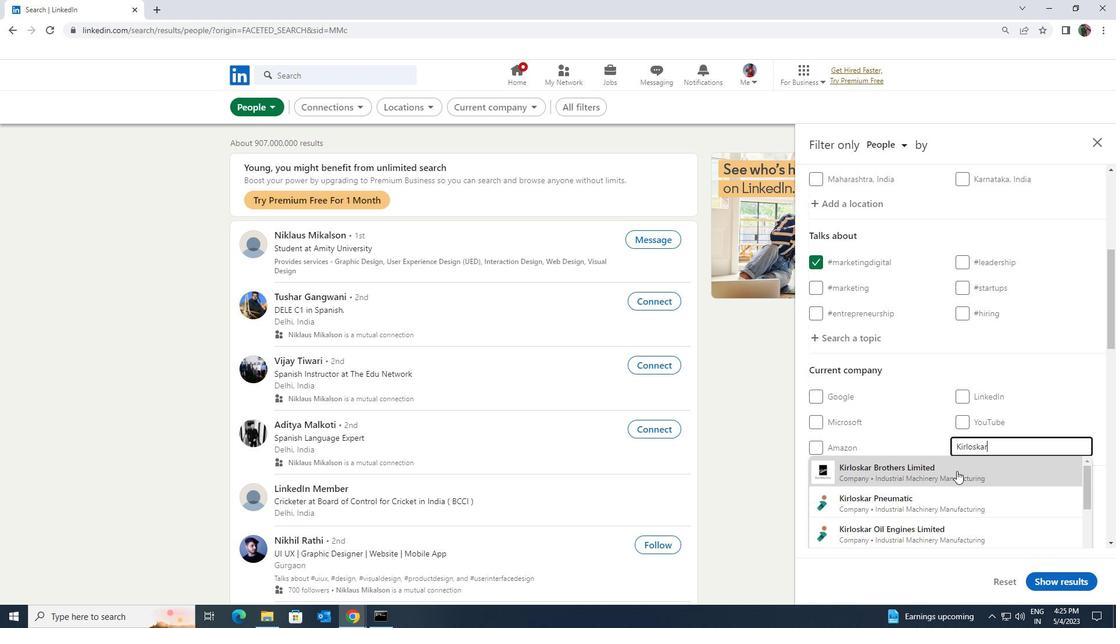 
Action: Mouse moved to (957, 471)
Screenshot: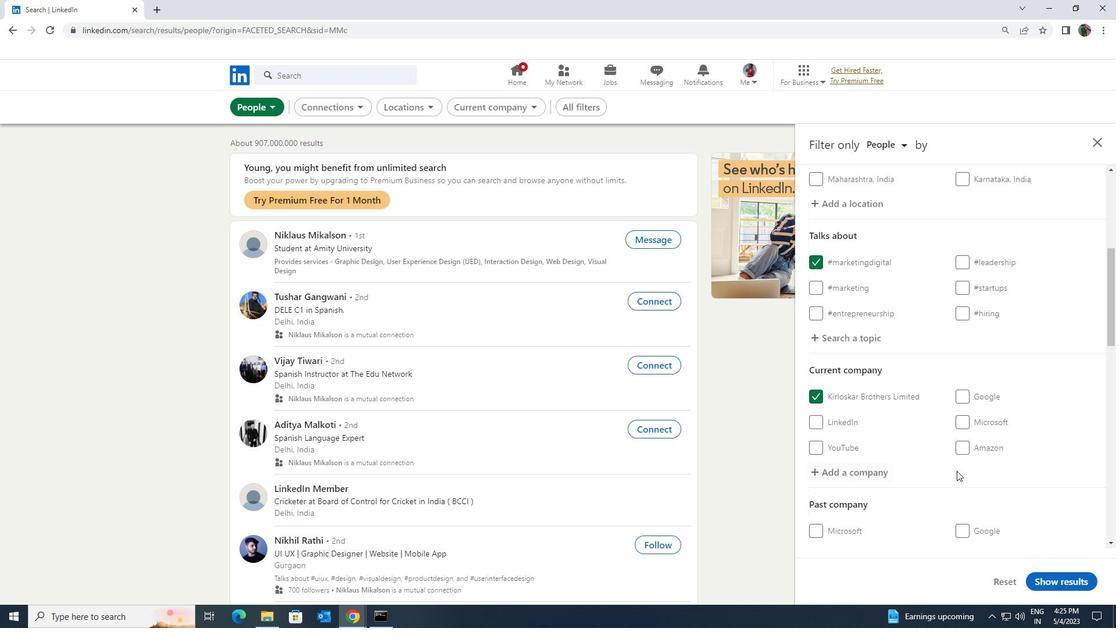 
Action: Mouse scrolled (957, 470) with delta (0, 0)
Screenshot: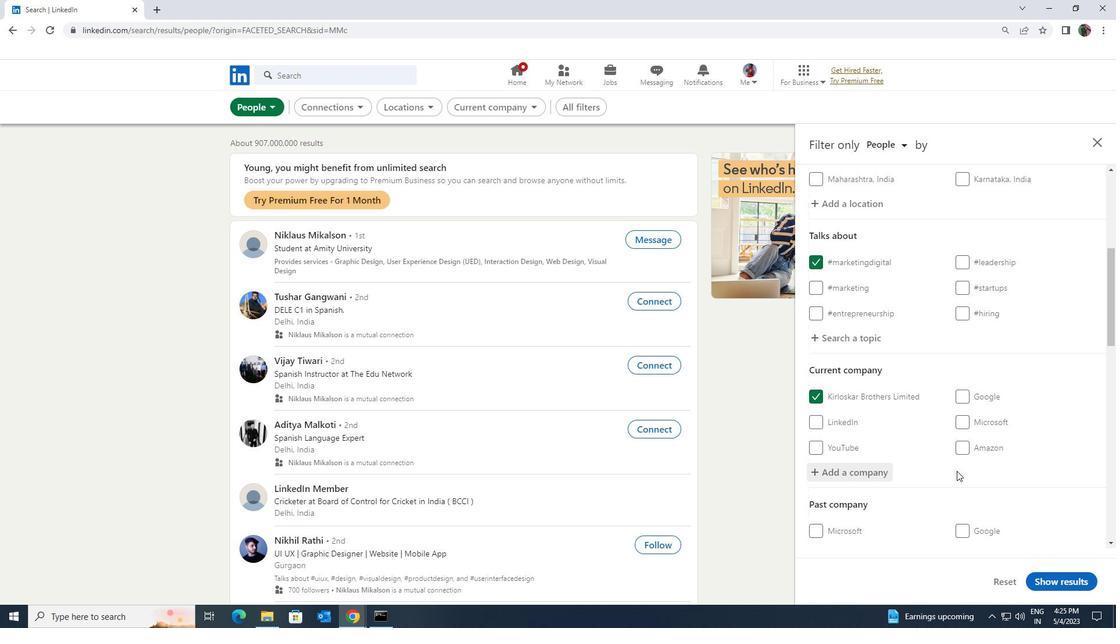 
Action: Mouse scrolled (957, 470) with delta (0, 0)
Screenshot: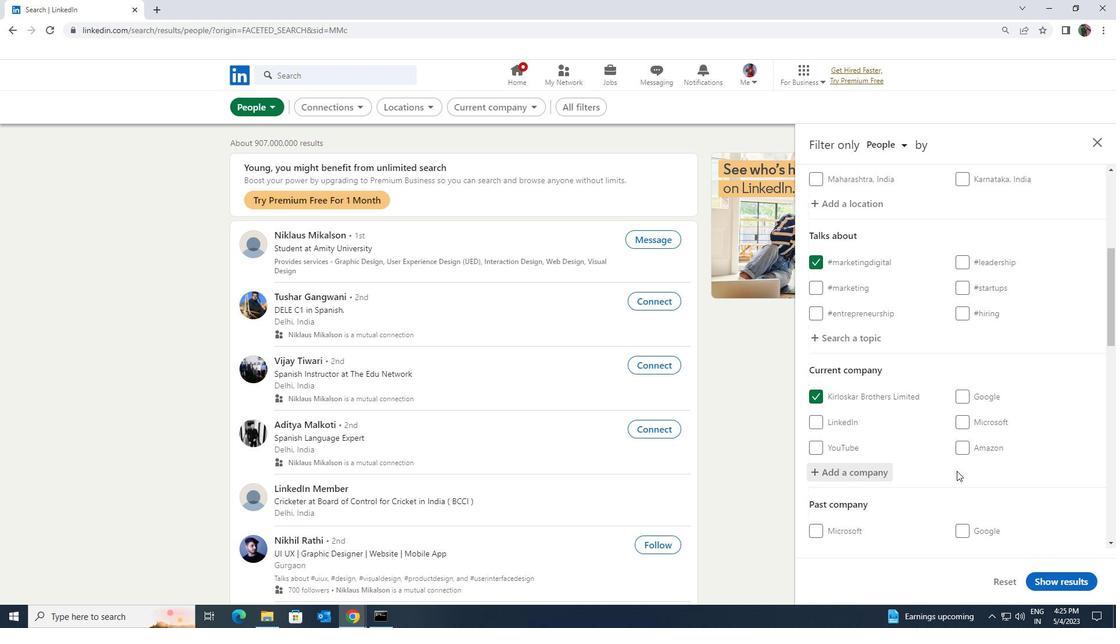 
Action: Mouse scrolled (957, 470) with delta (0, 0)
Screenshot: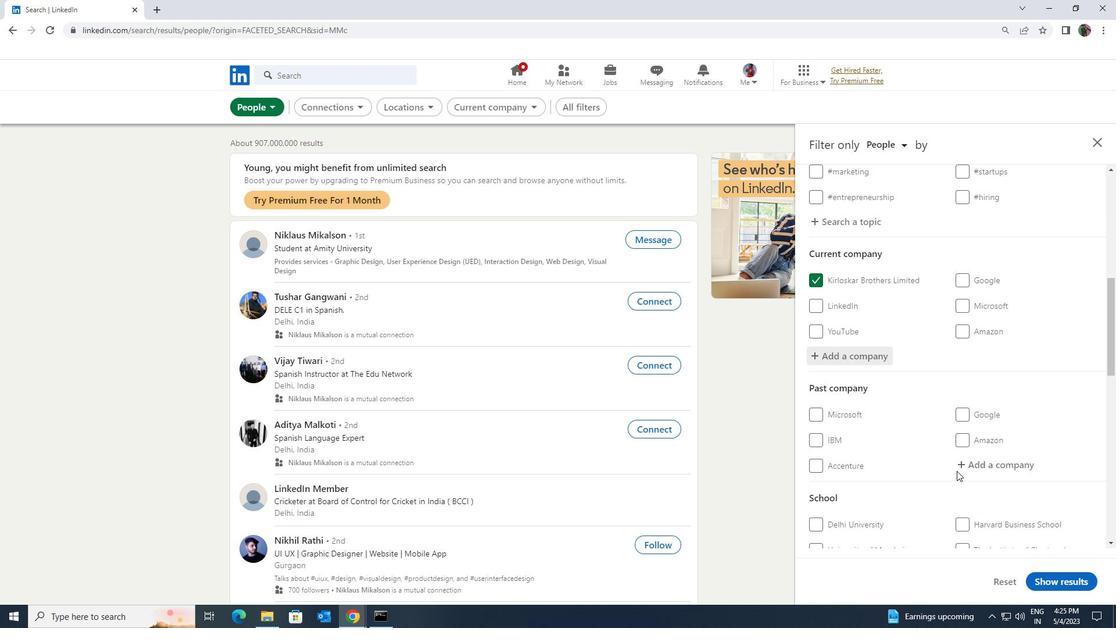 
Action: Mouse scrolled (957, 470) with delta (0, 0)
Screenshot: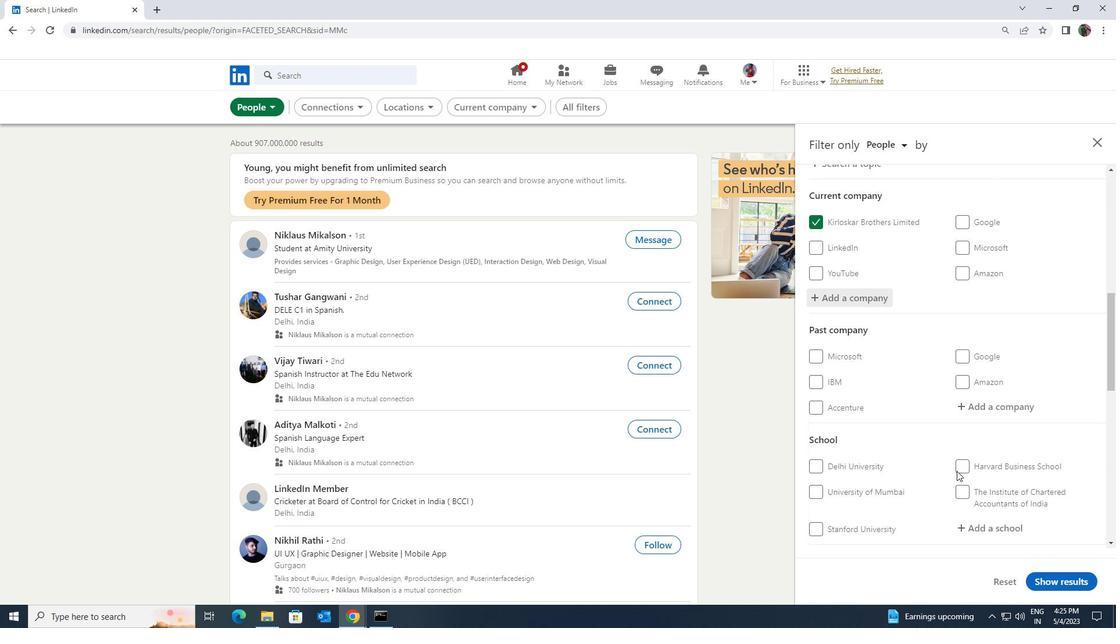 
Action: Mouse moved to (959, 471)
Screenshot: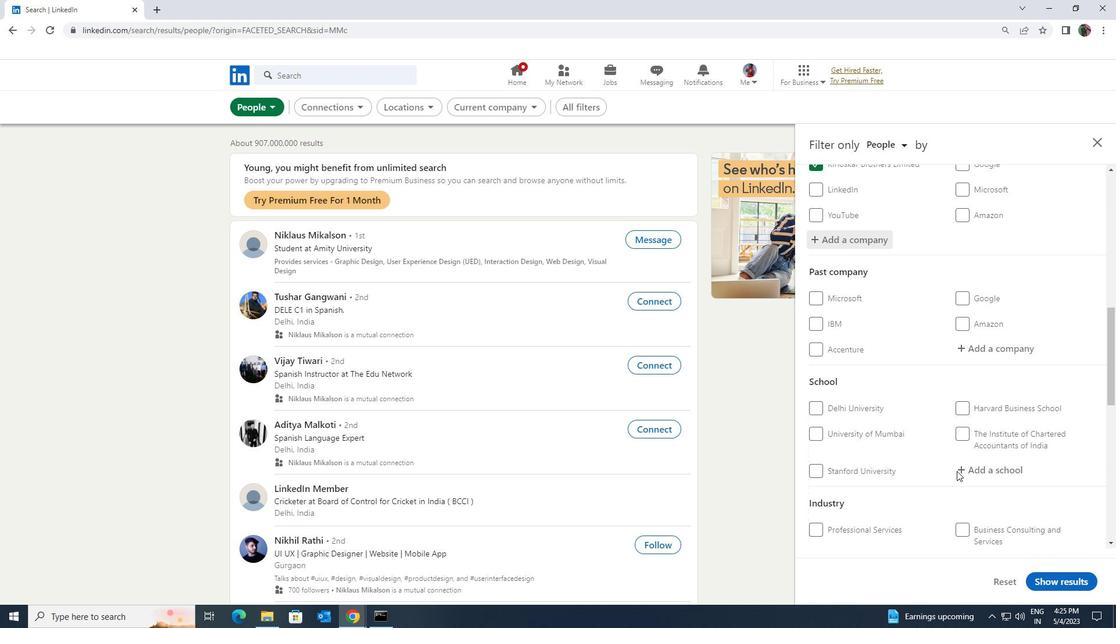 
Action: Mouse pressed left at (959, 471)
Screenshot: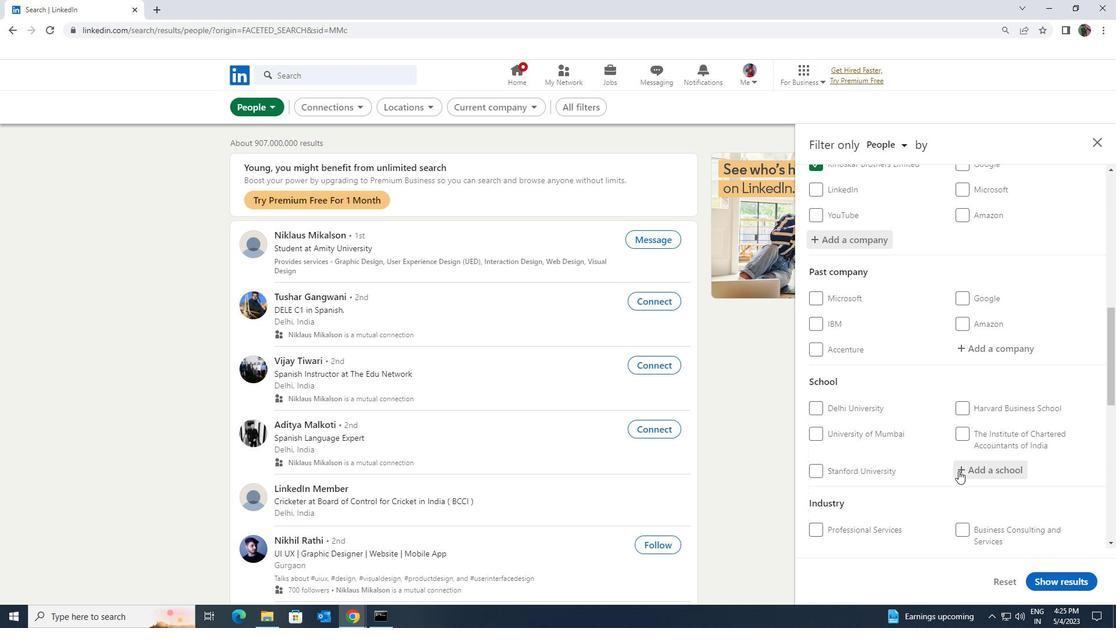 
Action: Key pressed <Key.shift>G<Key.space><Key.shift>N<Key.space><Key.shift>KHALSA
Screenshot: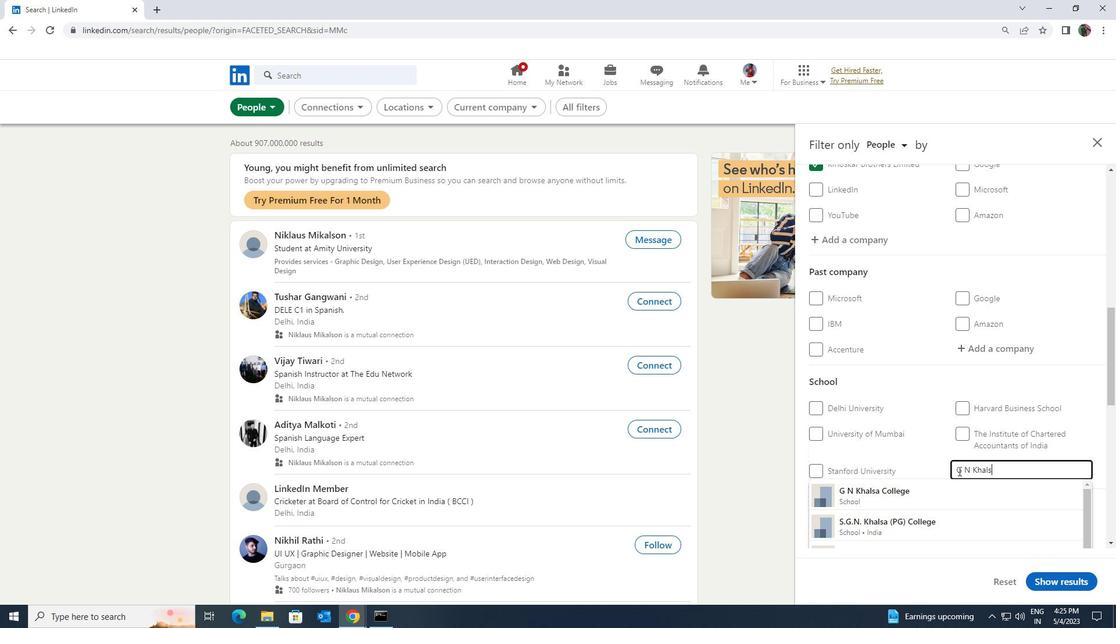
Action: Mouse moved to (954, 488)
Screenshot: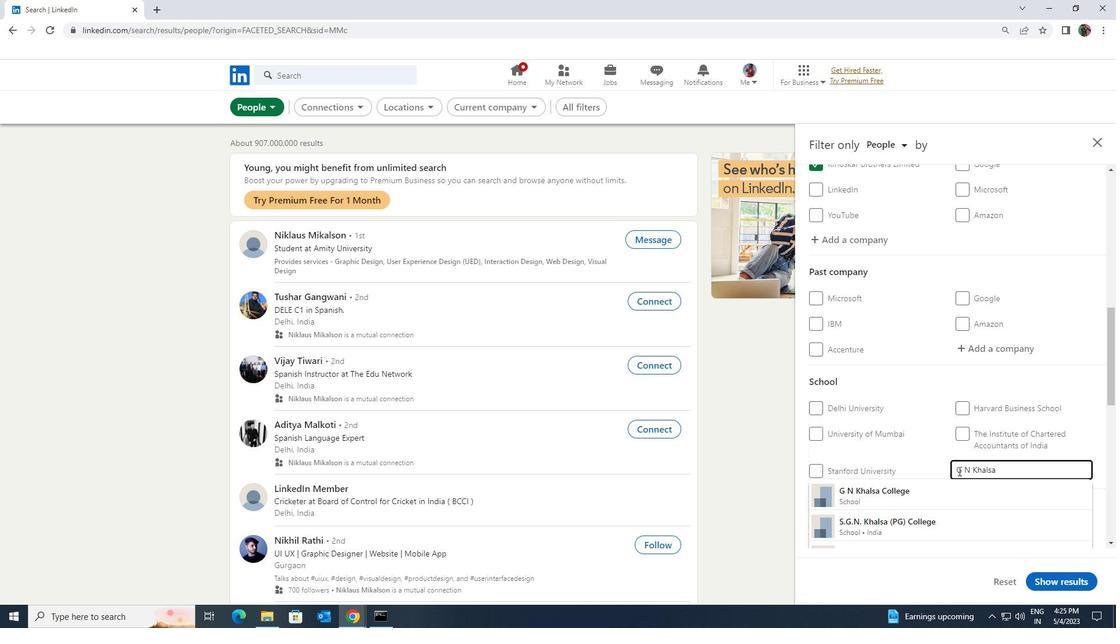 
Action: Mouse pressed left at (954, 488)
Screenshot: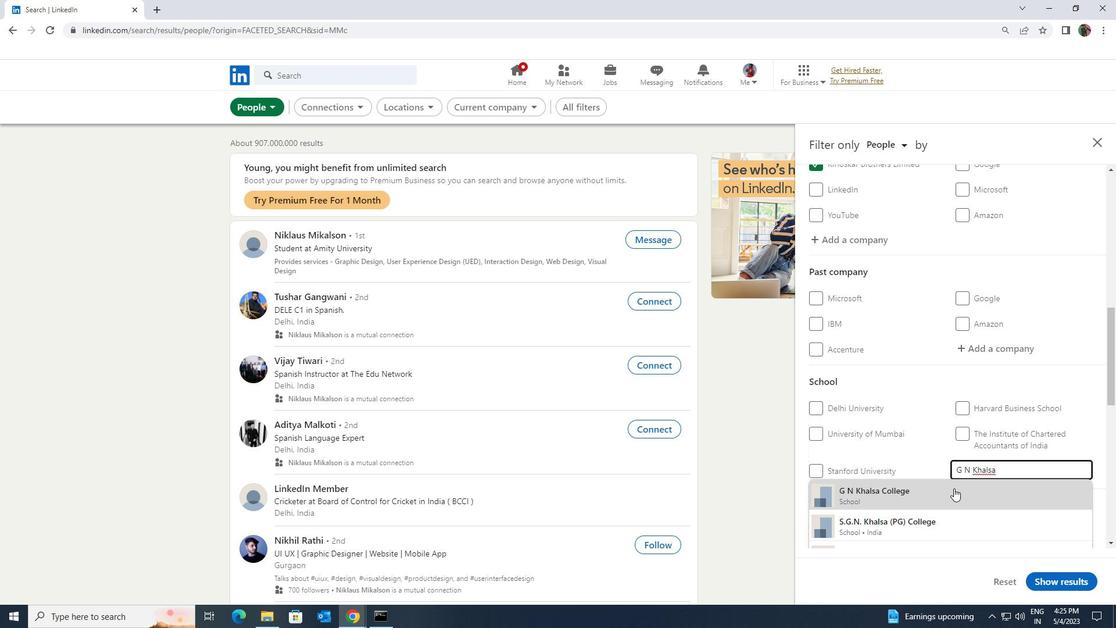 
Action: Mouse scrolled (954, 487) with delta (0, 0)
Screenshot: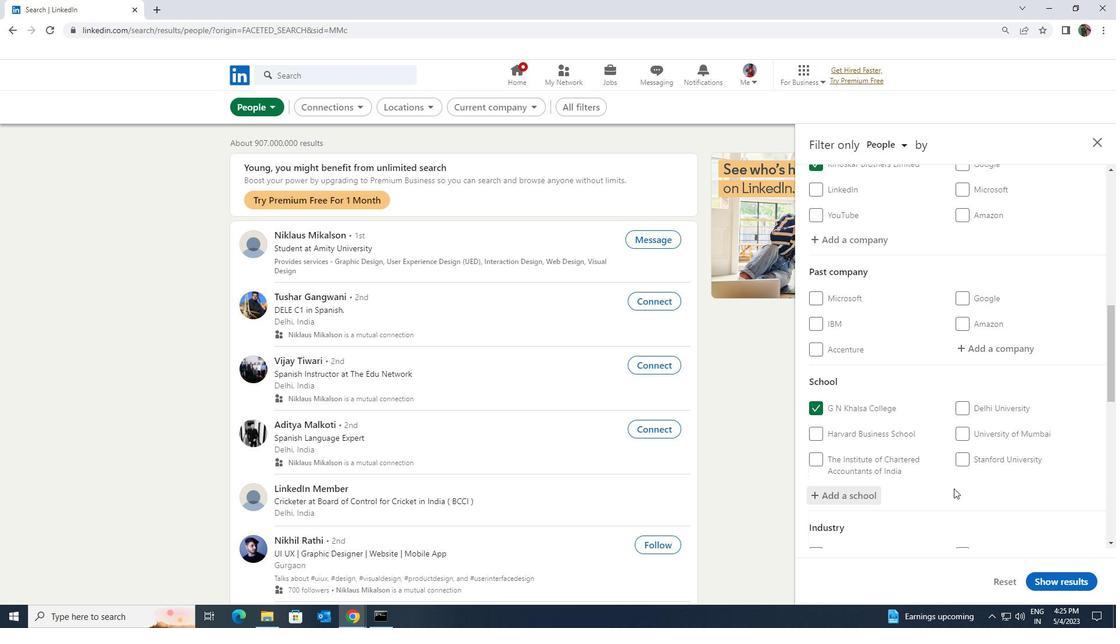 
Action: Mouse scrolled (954, 487) with delta (0, 0)
Screenshot: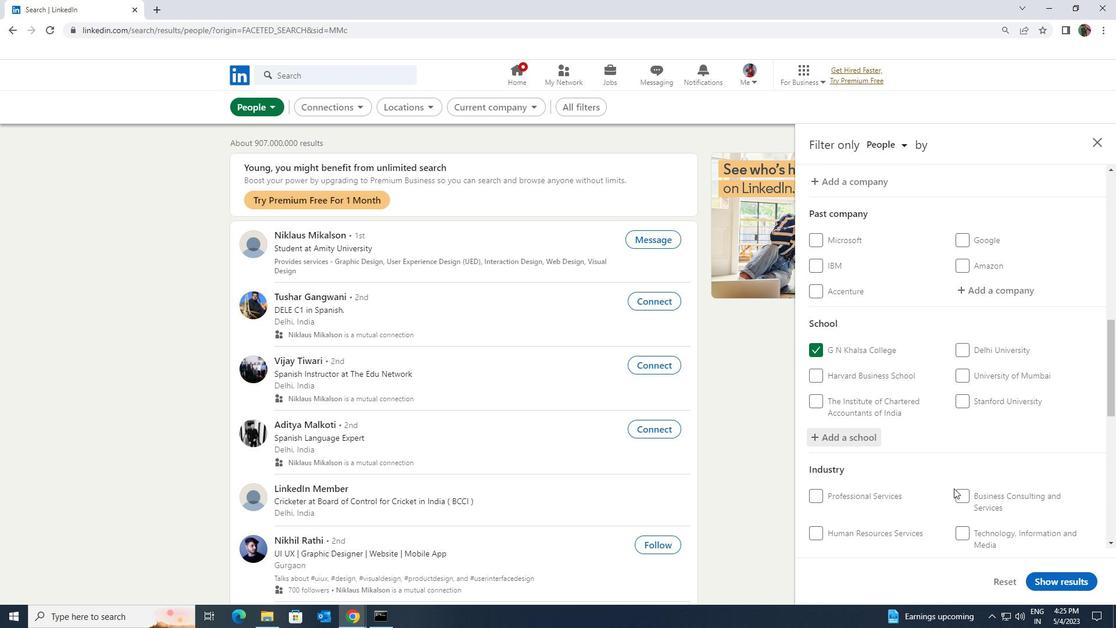 
Action: Mouse moved to (970, 504)
Screenshot: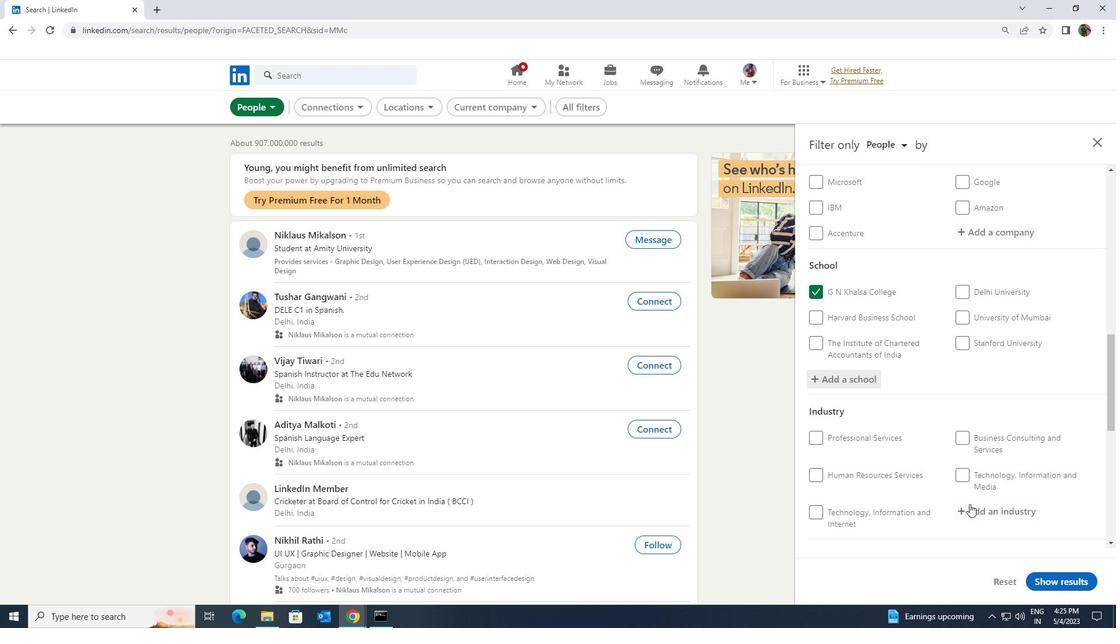 
Action: Mouse pressed left at (970, 504)
Screenshot: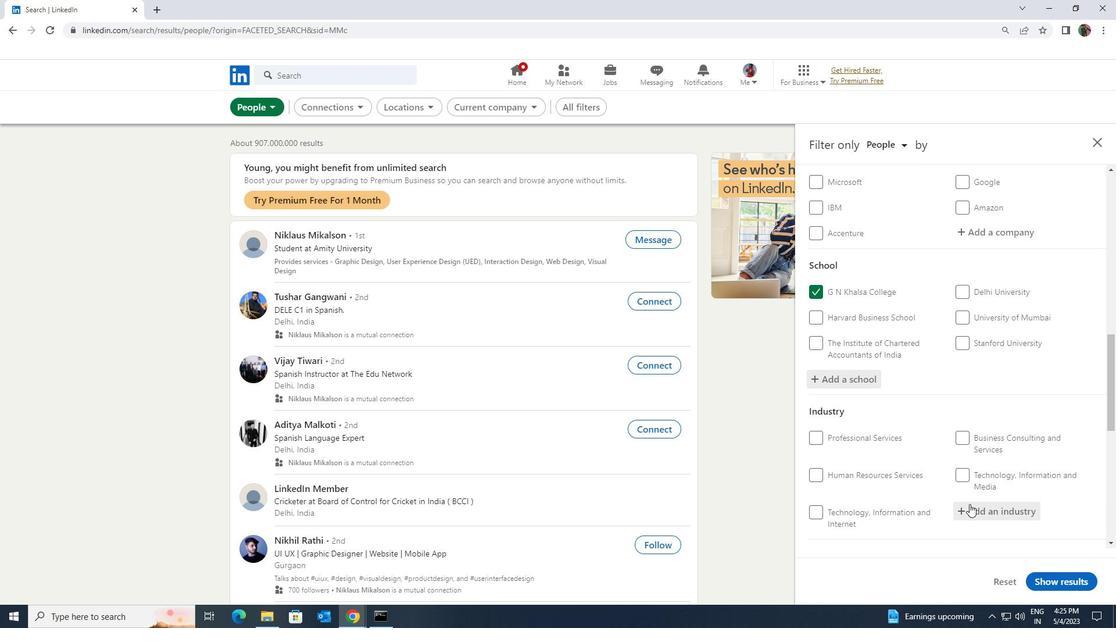 
Action: Key pressed <Key.shift>MEDIA<Key.space><Key.shift><Key.shift><Key.shift><Key.shift><Key.shift><Key.shift><Key.shift><Key.shift><Key.shift><Key.shift><Key.shift><Key.shift><Key.shift><Key.shift><Key.shift><Key.shift><Key.shift><Key.shift><Key.shift>&<Key.space><Key.shift>TELE
Screenshot: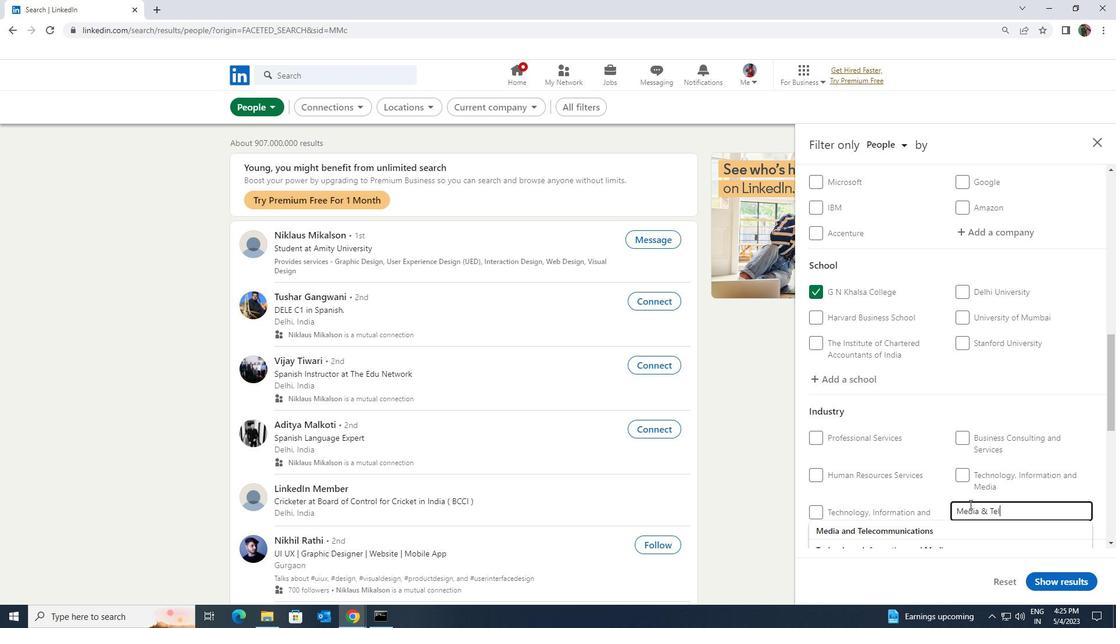
Action: Mouse moved to (967, 522)
Screenshot: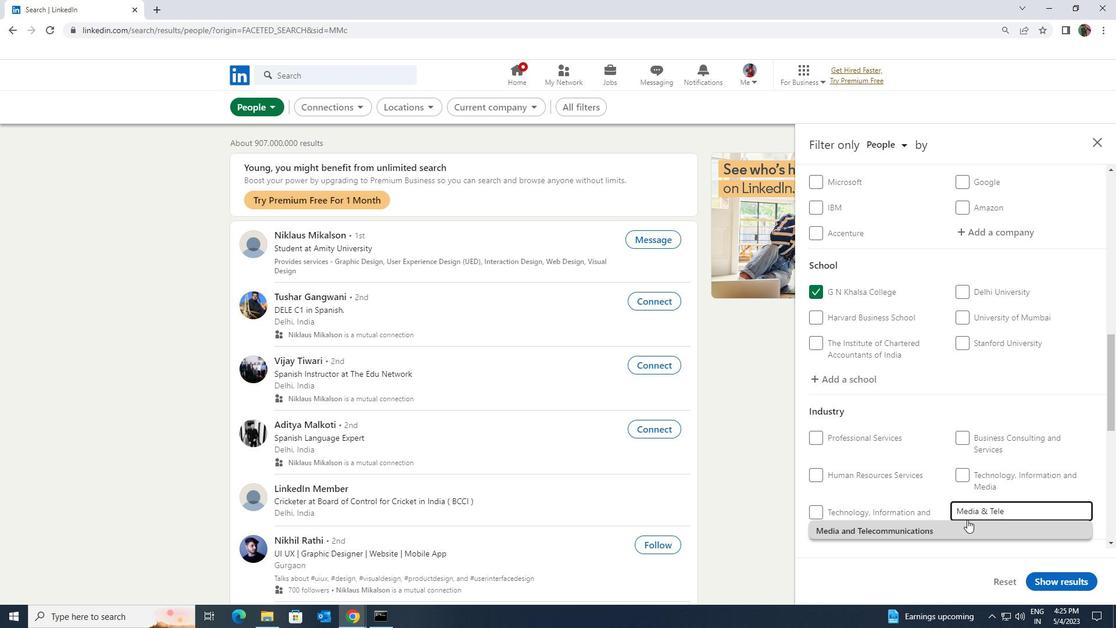 
Action: Mouse pressed left at (967, 522)
Screenshot: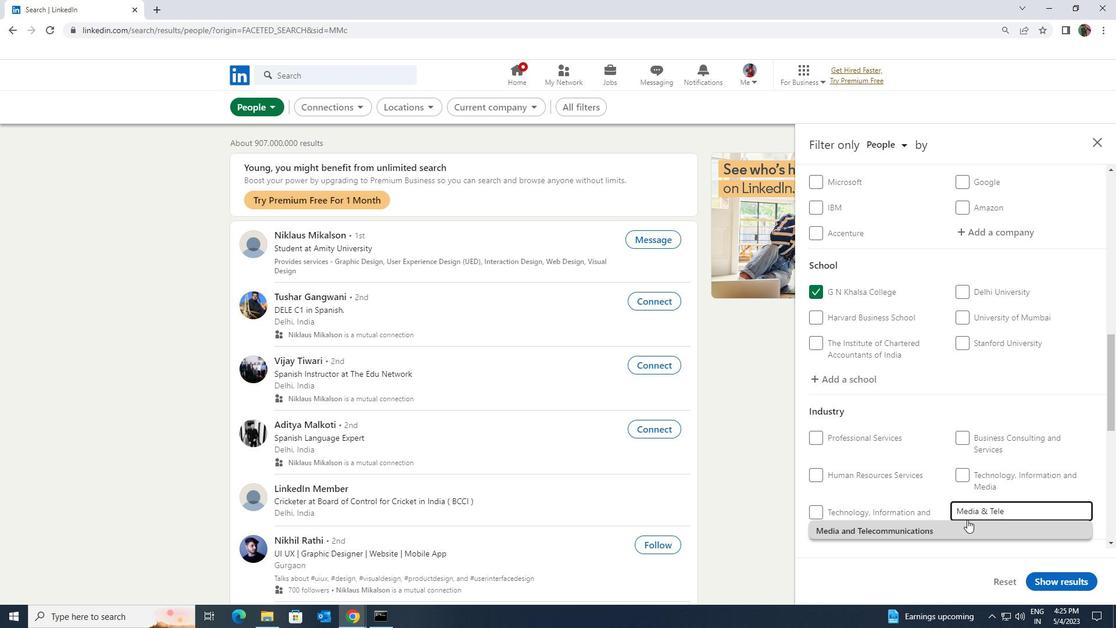 
Action: Mouse moved to (967, 521)
Screenshot: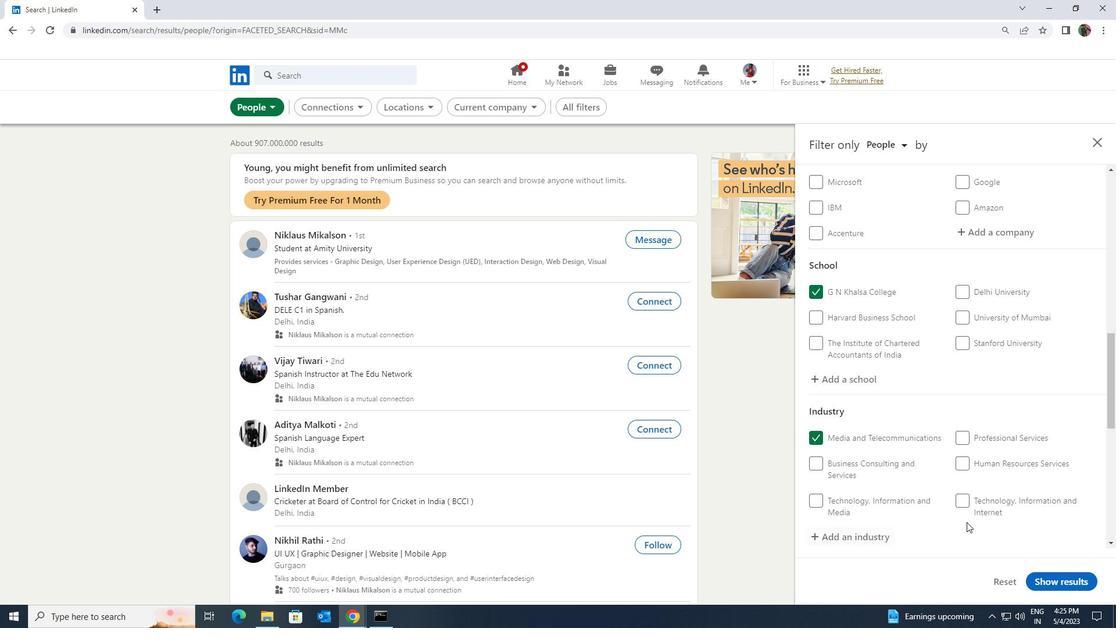 
Action: Mouse scrolled (967, 520) with delta (0, 0)
Screenshot: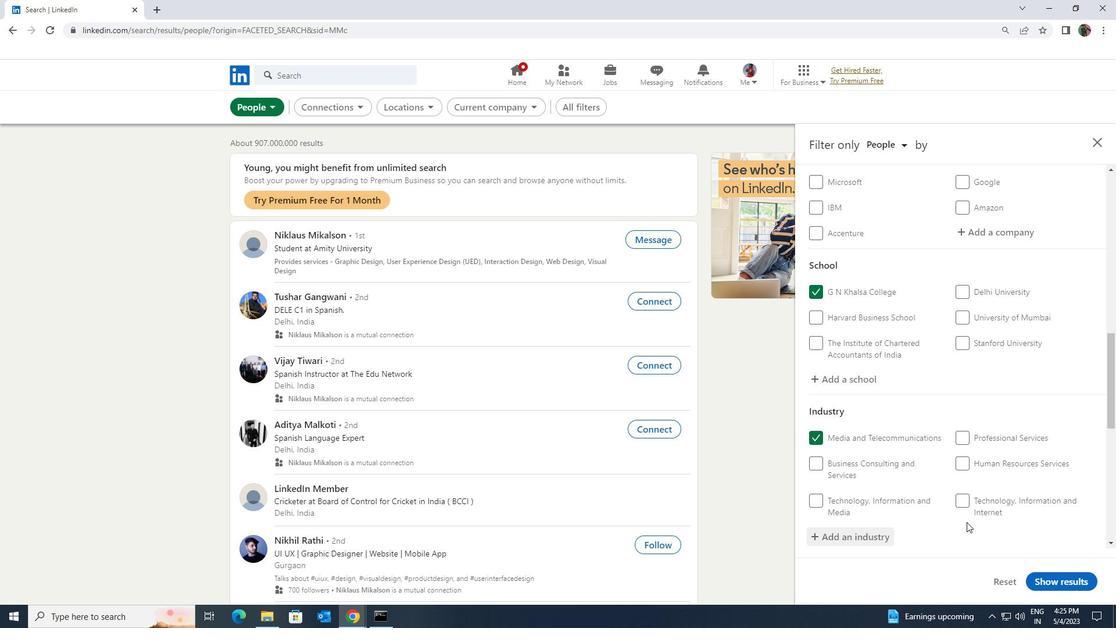 
Action: Mouse scrolled (967, 520) with delta (0, 0)
Screenshot: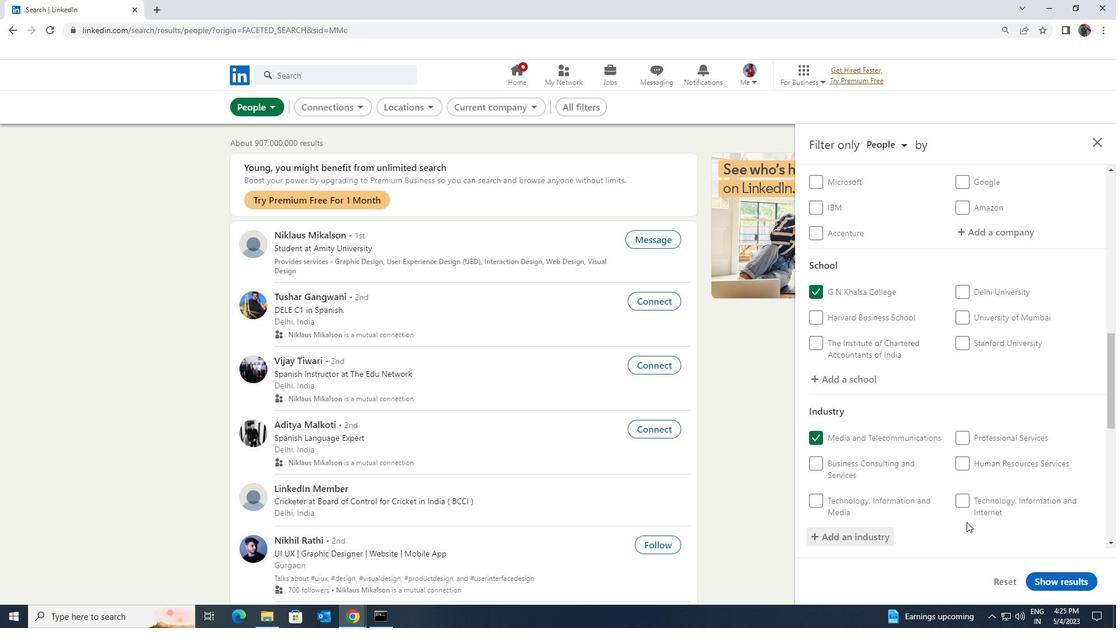
Action: Mouse scrolled (967, 520) with delta (0, 0)
Screenshot: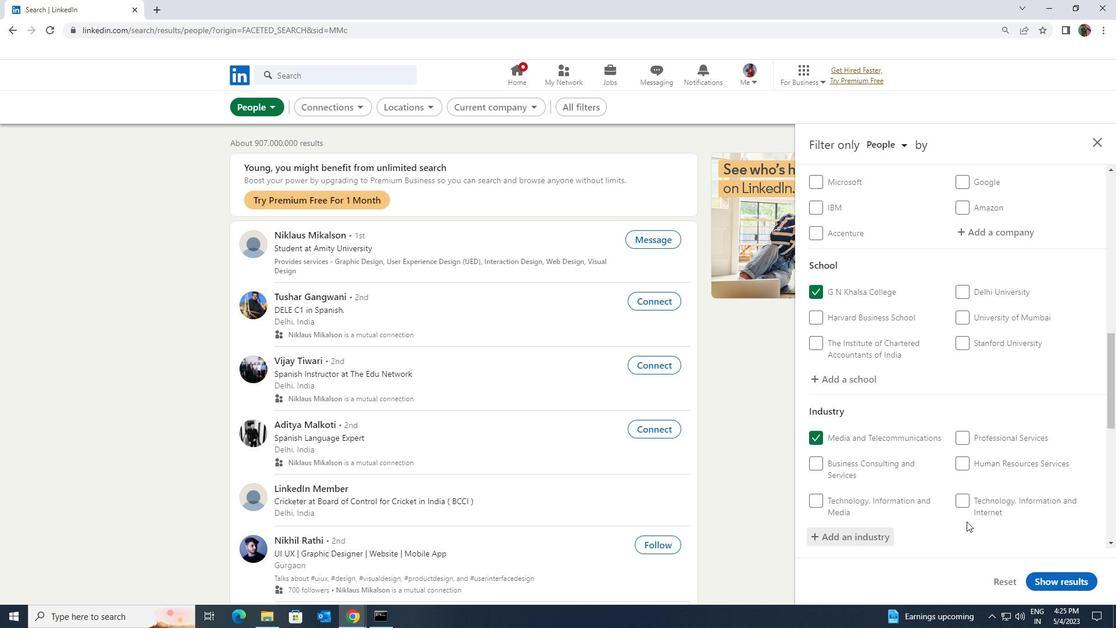 
Action: Mouse moved to (963, 507)
Screenshot: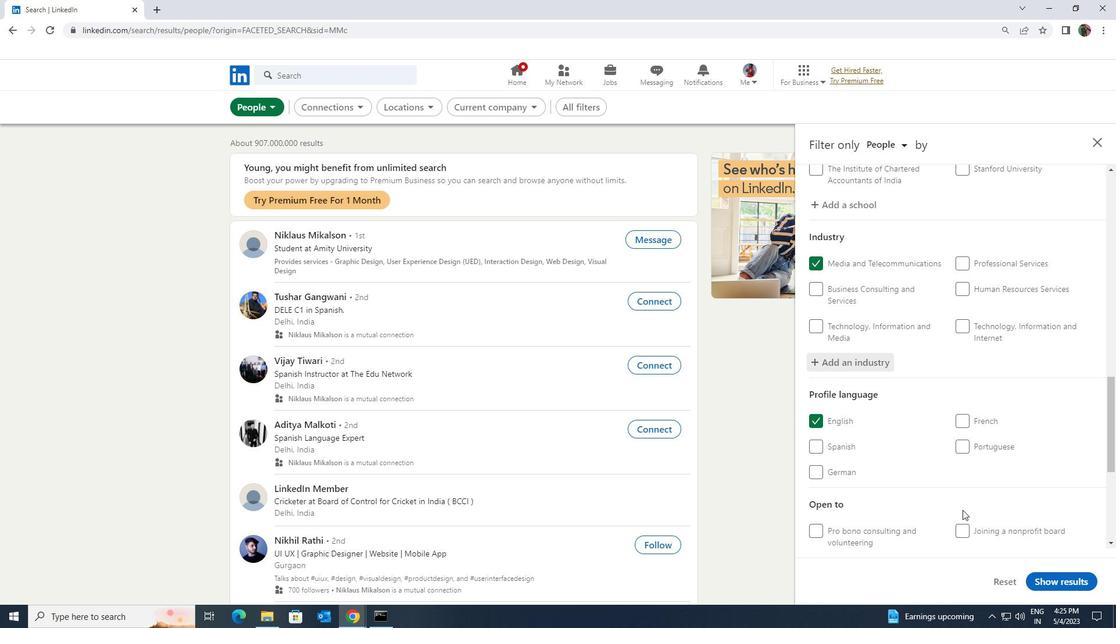 
Action: Mouse scrolled (963, 506) with delta (0, 0)
Screenshot: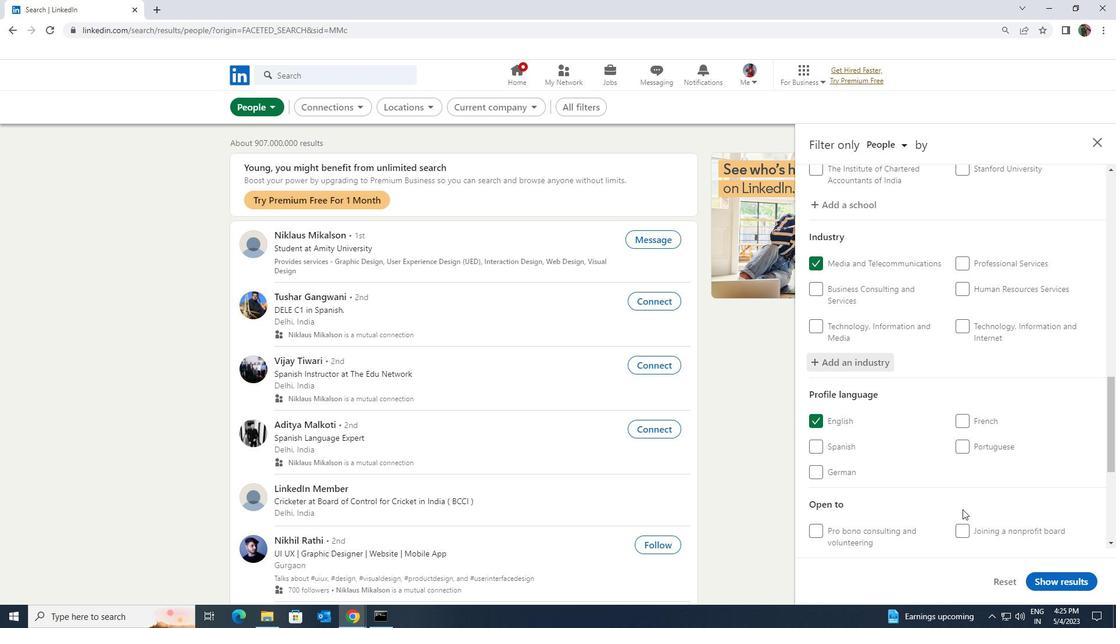 
Action: Mouse scrolled (963, 506) with delta (0, 0)
Screenshot: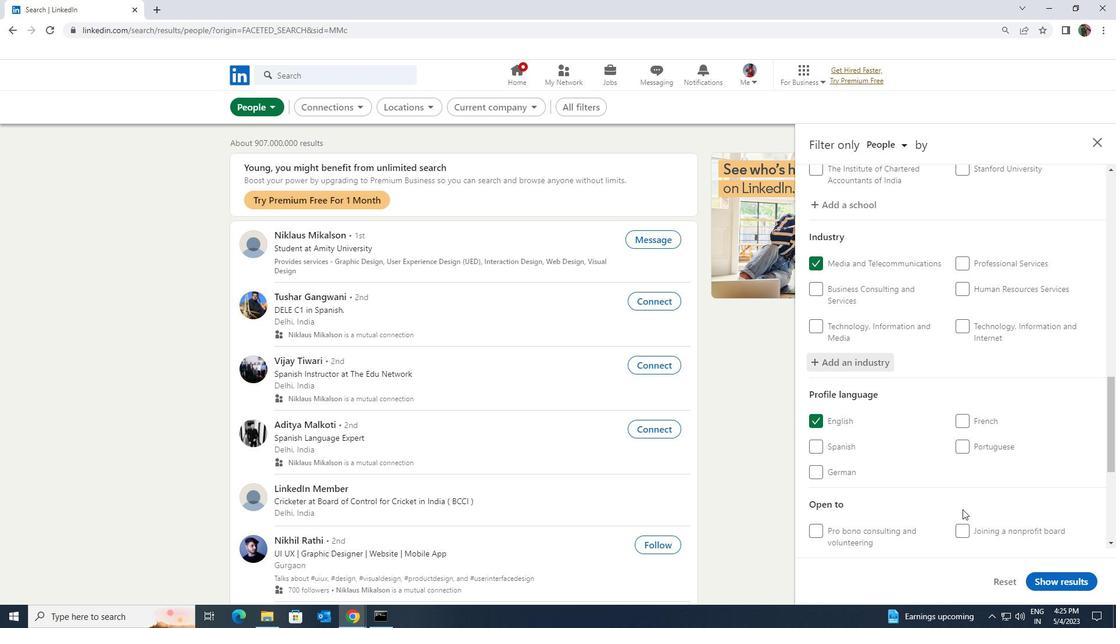 
Action: Mouse scrolled (963, 506) with delta (0, 0)
Screenshot: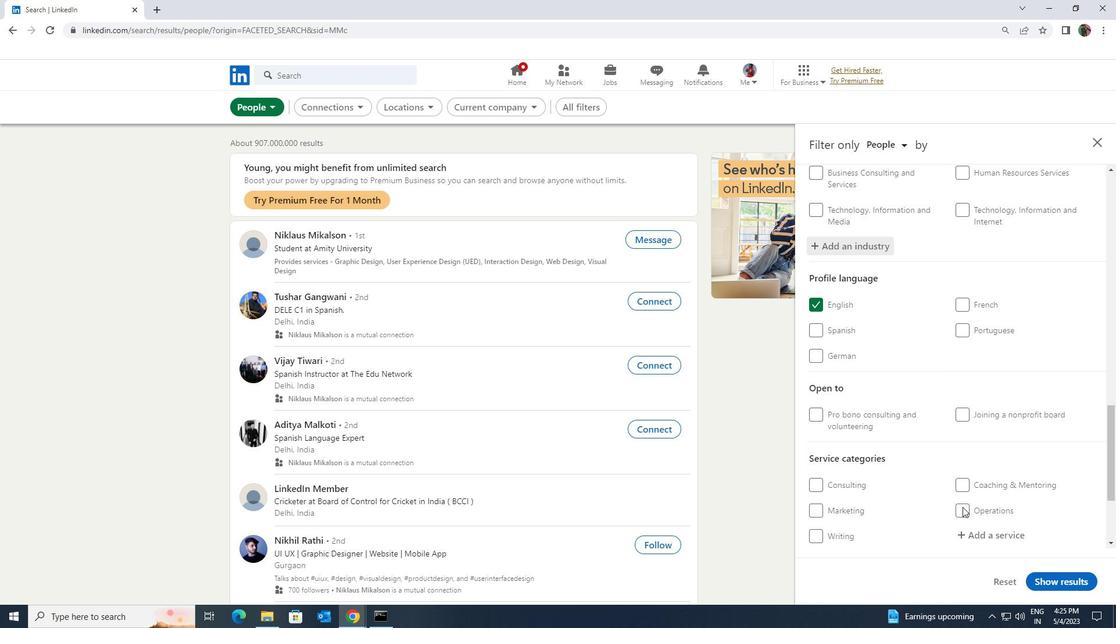
Action: Mouse scrolled (963, 506) with delta (0, 0)
Screenshot: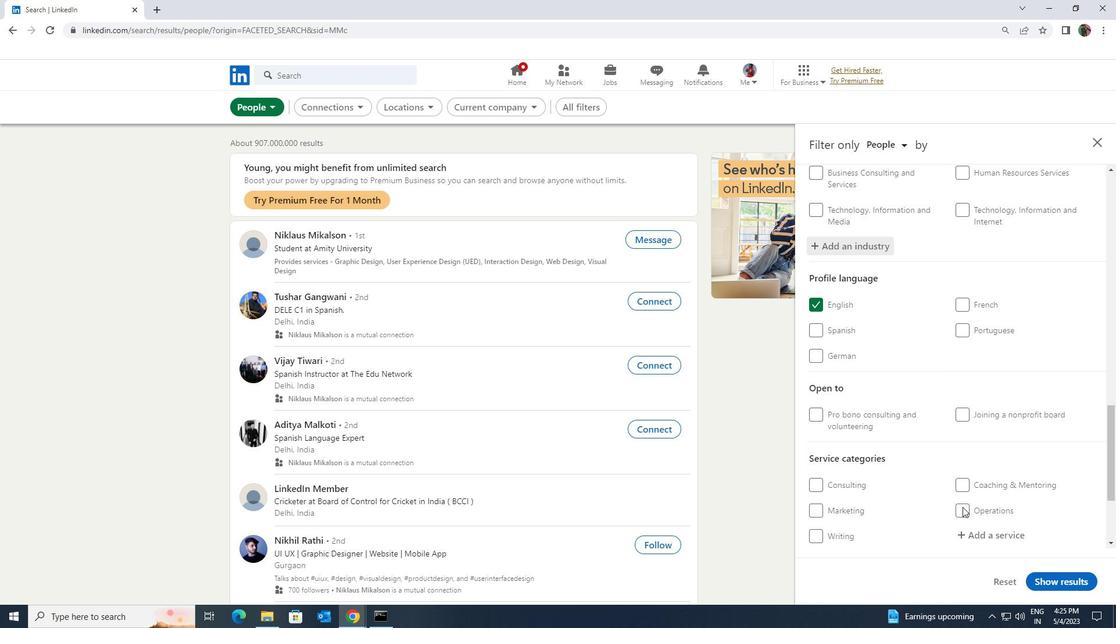
Action: Mouse moved to (986, 418)
Screenshot: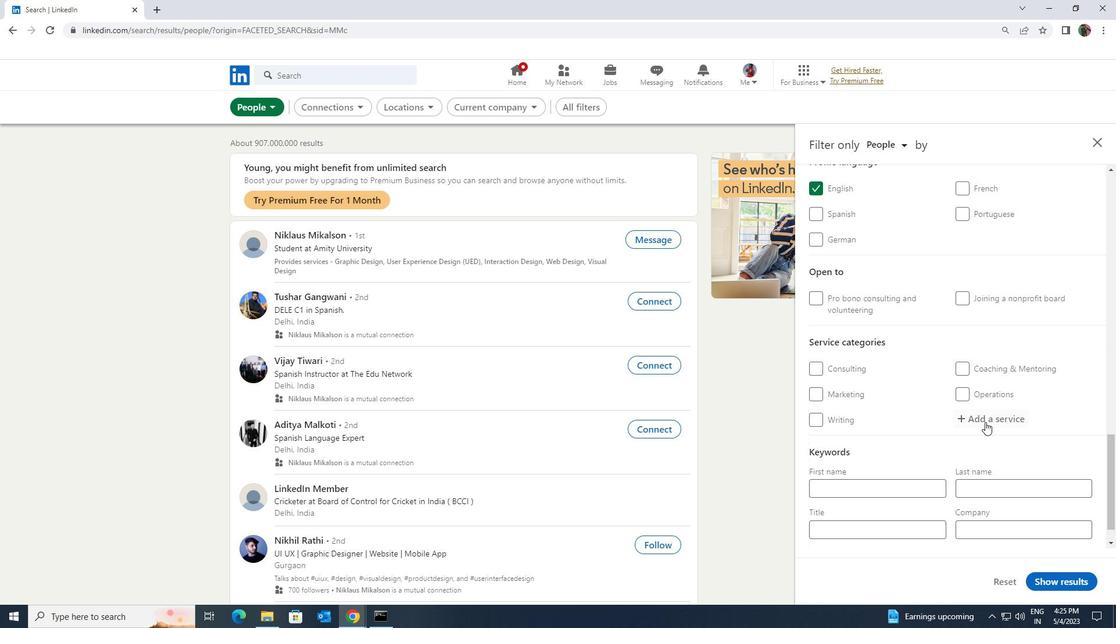 
Action: Mouse pressed left at (986, 418)
Screenshot: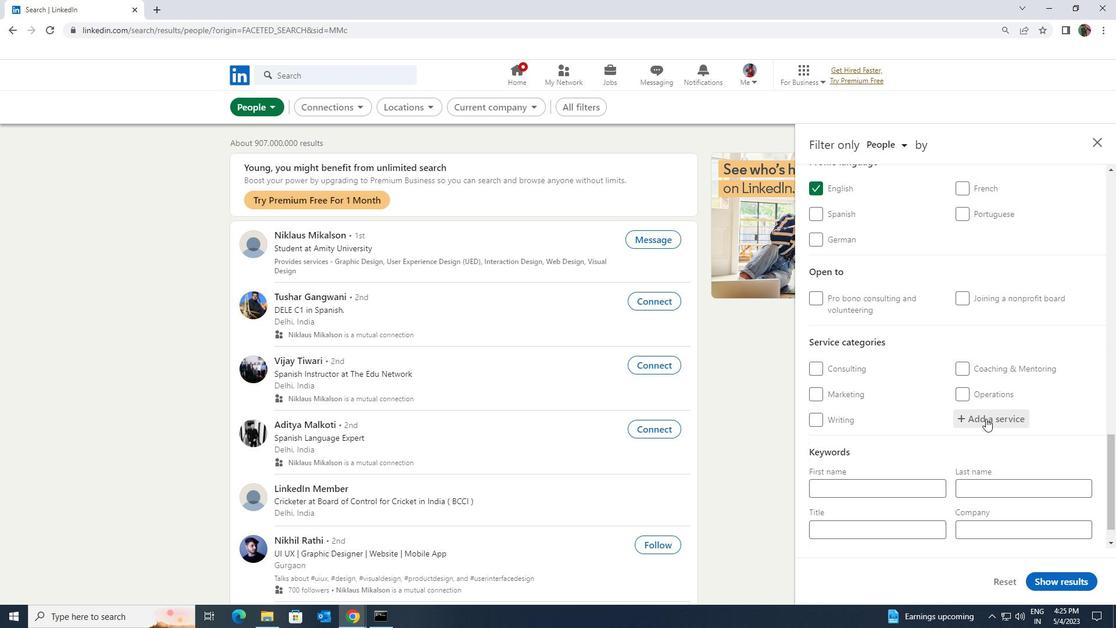 
Action: Key pressed <Key.shift><Key.shift><Key.shift><Key.shift><Key.shift><Key.shift><Key.shift><Key.shift><Key.shift><Key.shift><Key.shift><Key.shift><Key.shift><Key.shift>ASSIS
Screenshot: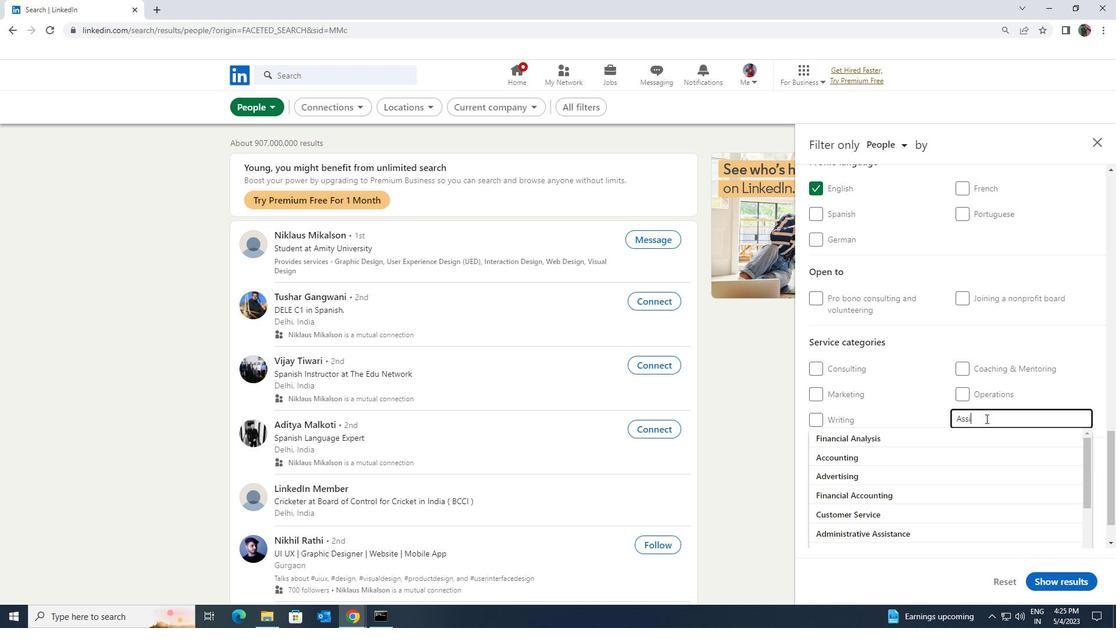 
Action: Mouse moved to (986, 421)
Screenshot: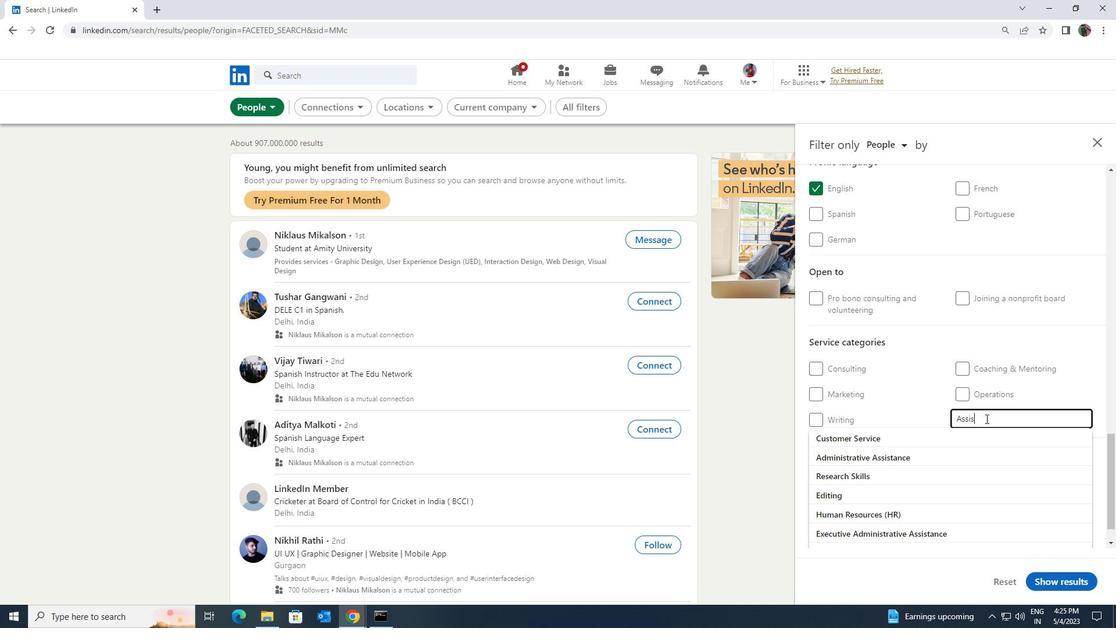 
Action: Key pressed TANCE<Key.space><Key.shift><Key.shift><Key.shift>ADVERTISING<Key.enter>
Screenshot: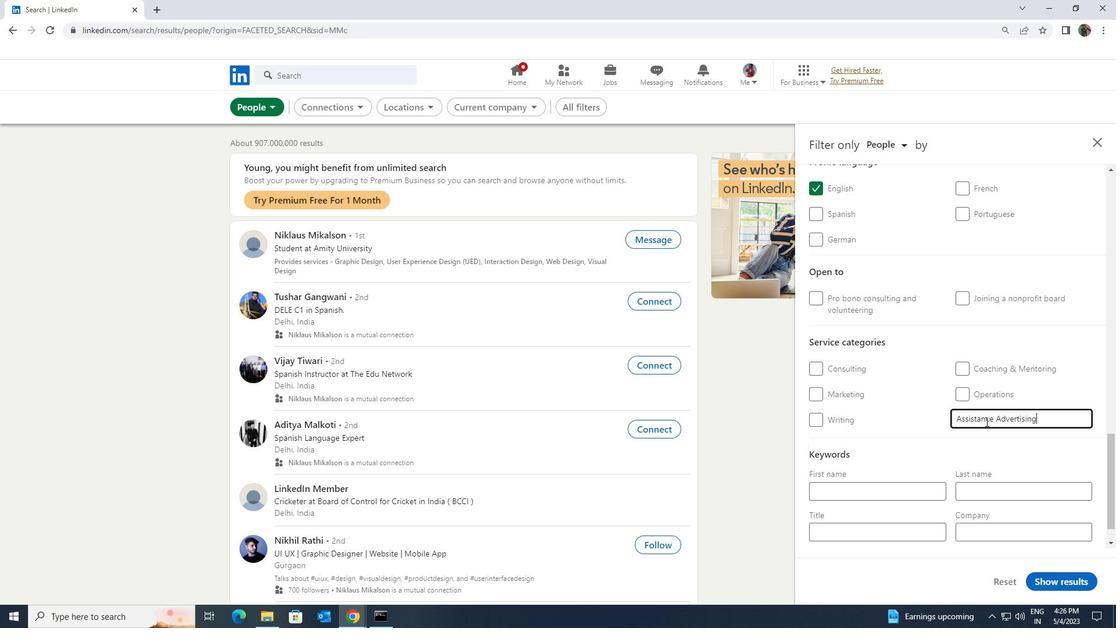 
Action: Mouse scrolled (986, 421) with delta (0, 0)
Screenshot: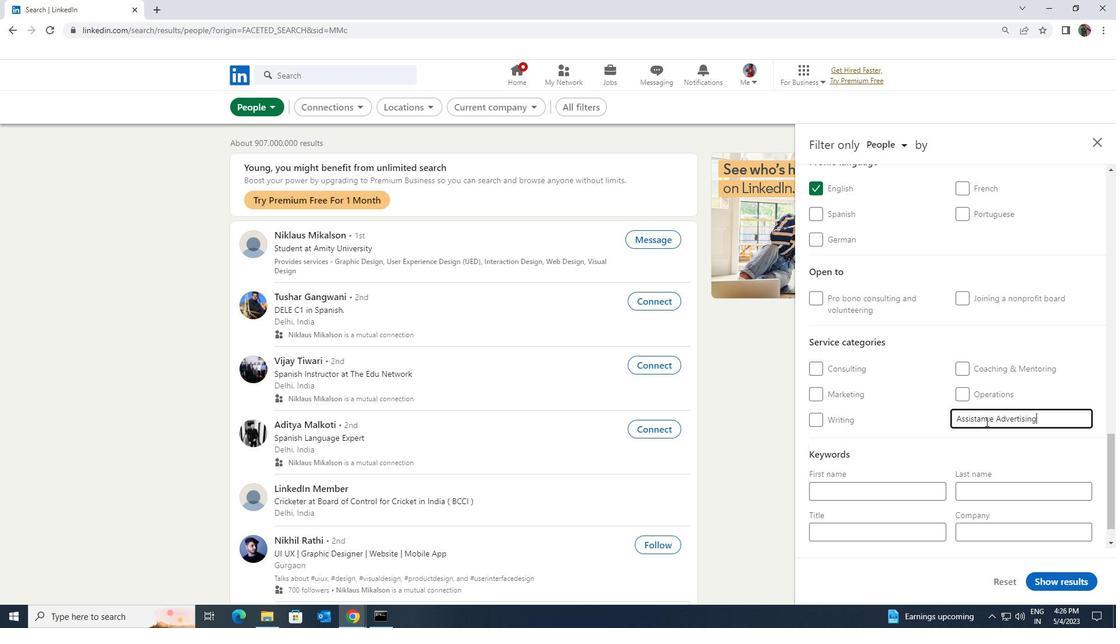 
Action: Mouse moved to (892, 495)
Screenshot: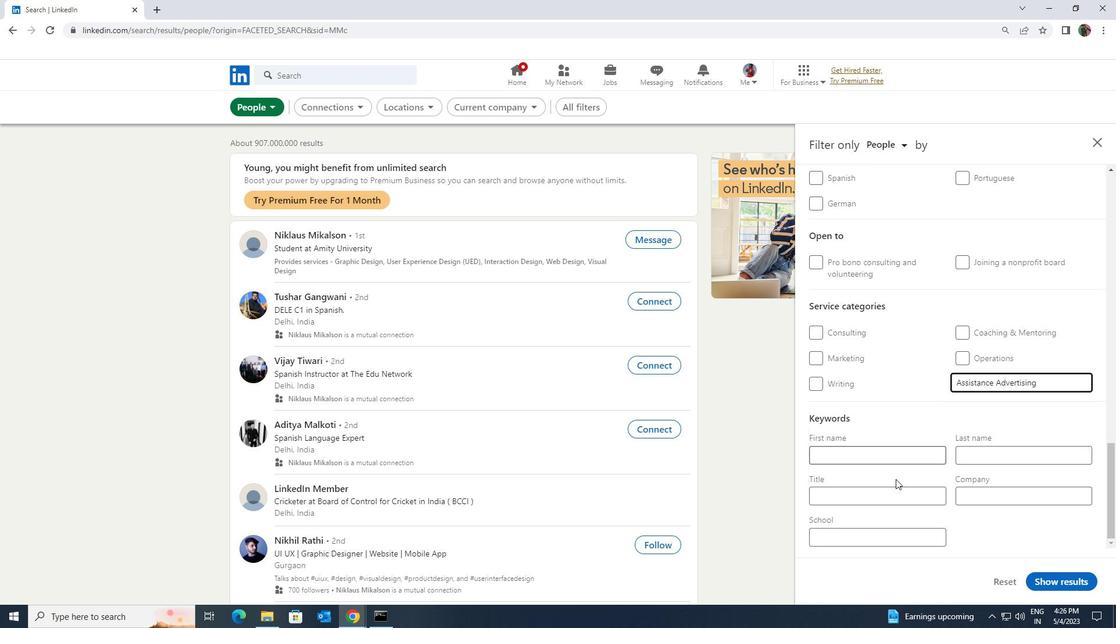 
Action: Mouse pressed left at (892, 495)
Screenshot: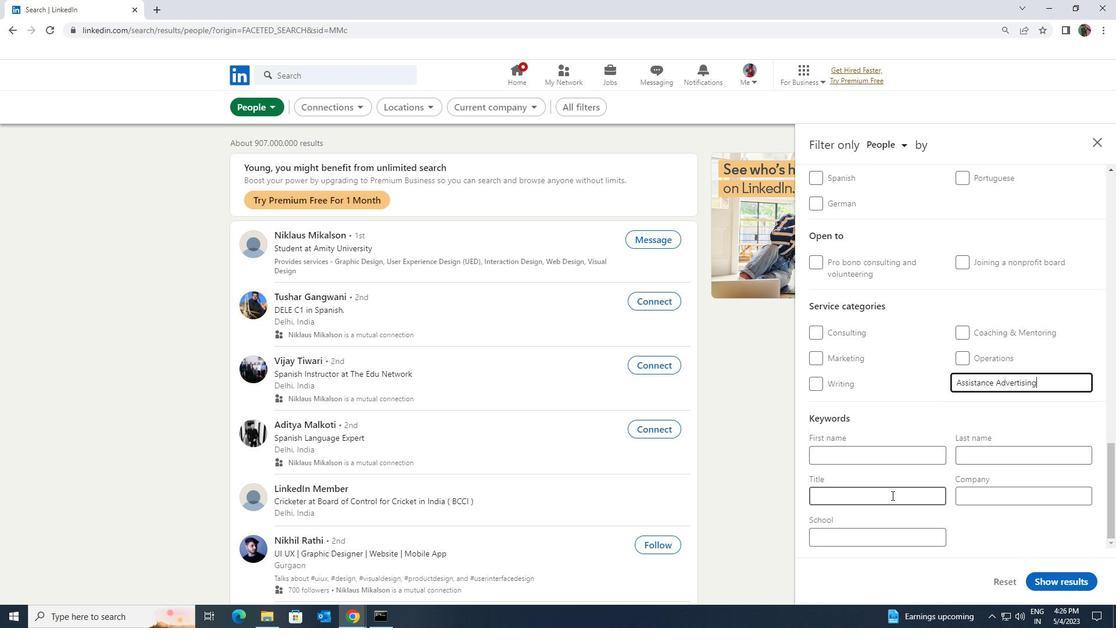 
Action: Key pressed <Key.shift><Key.shift><Key.shift><Key.shift><Key.shift><Key.shift><Key.shift><Key.shift><Key.shift><Key.shift><Key.shift><Key.shift><Key.shift><Key.shift>ADMINISTRATIVE<Key.space><Key.shift><Key.shift><Key.shift><Key.shift><Key.shift><Key.shift><Key.shift>ASSISTANCE
Screenshot: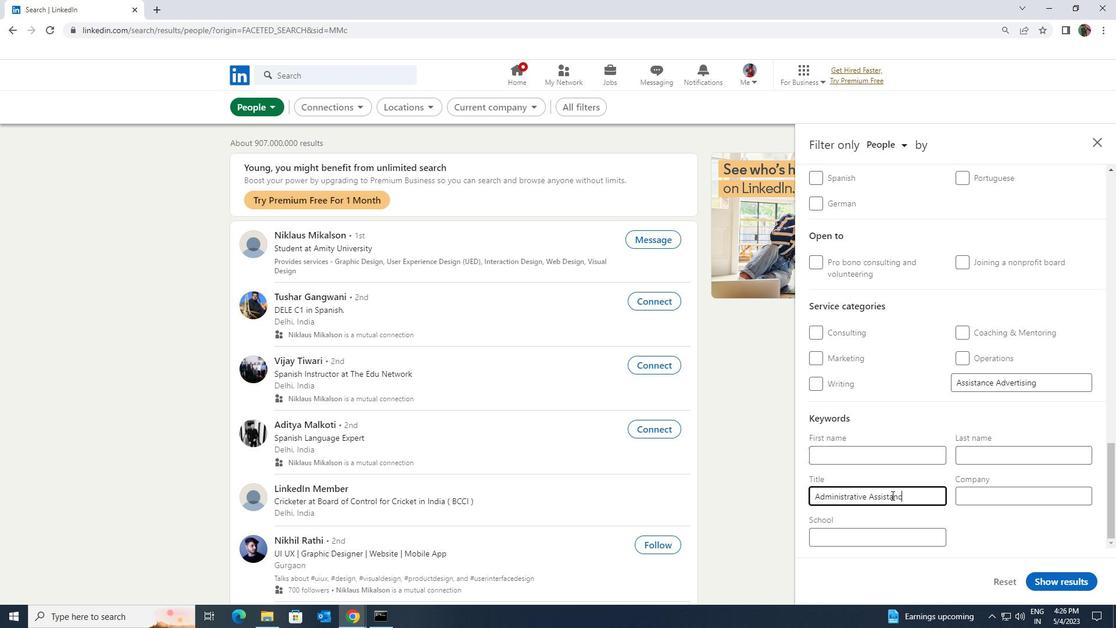 
Action: Mouse moved to (1064, 582)
Screenshot: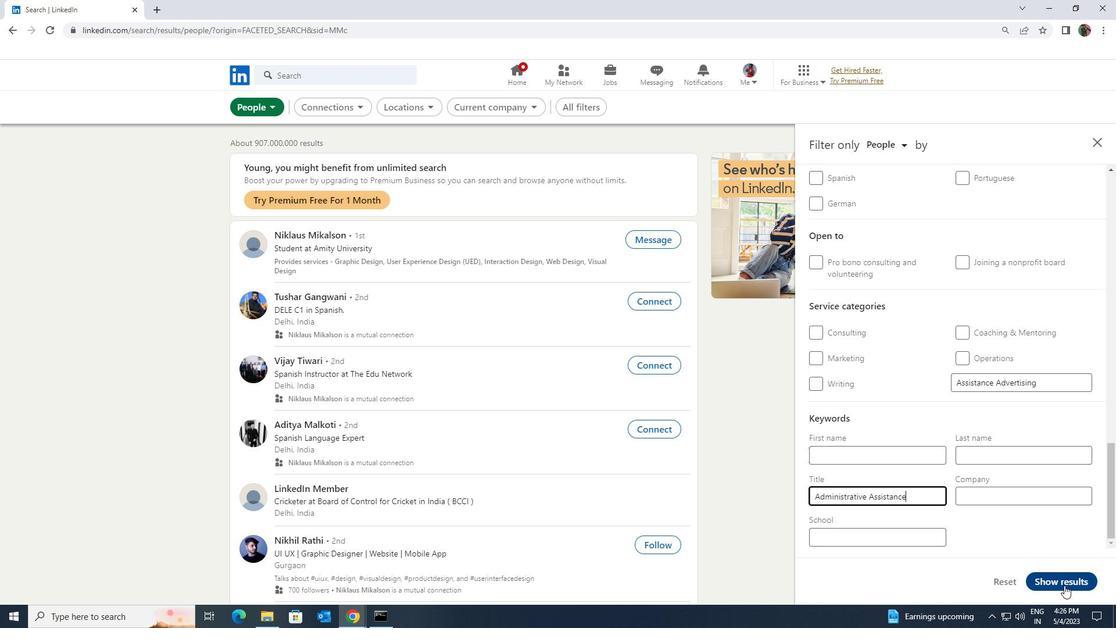 
Action: Mouse pressed left at (1064, 582)
Screenshot: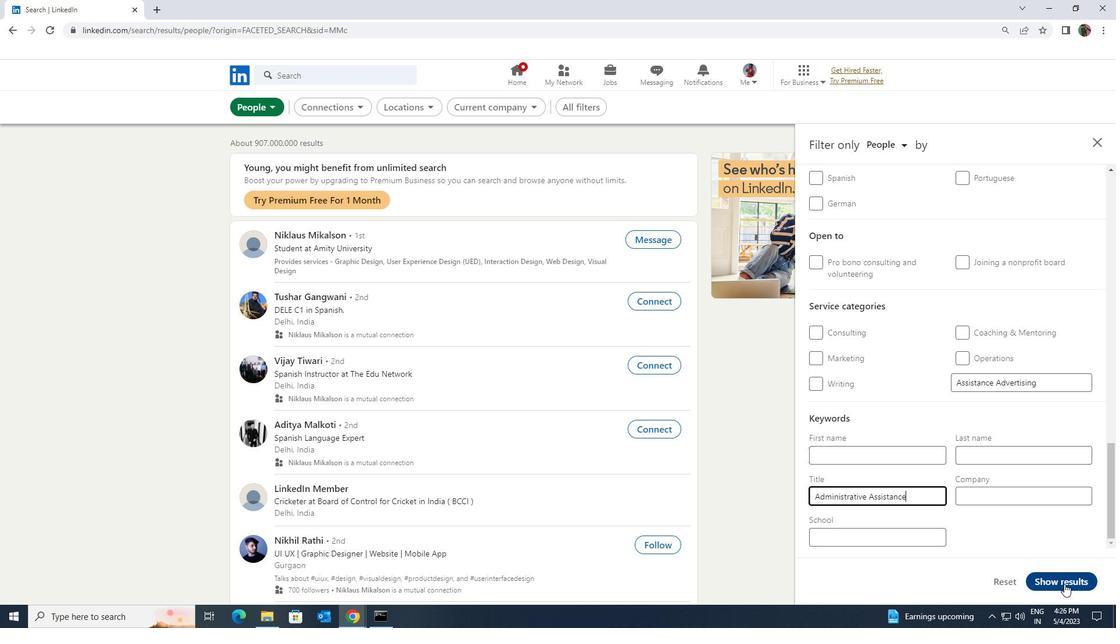 
